 Task: Create new Company, with domain: 'yahoo.co.jp' and type: 'Prospect'. Add new contact for this company, with mail Id: 'Noah_Khanna@yahoo.co.jp', First Name: Noah, Last name:  Khanna, Job Title: 'Sales Manager', Phone Number: '(801) 555-9015'. Change life cycle stage to  Lead and lead status to  Open. Logged in from softage.1@softage.net
Action: Mouse moved to (75, 62)
Screenshot: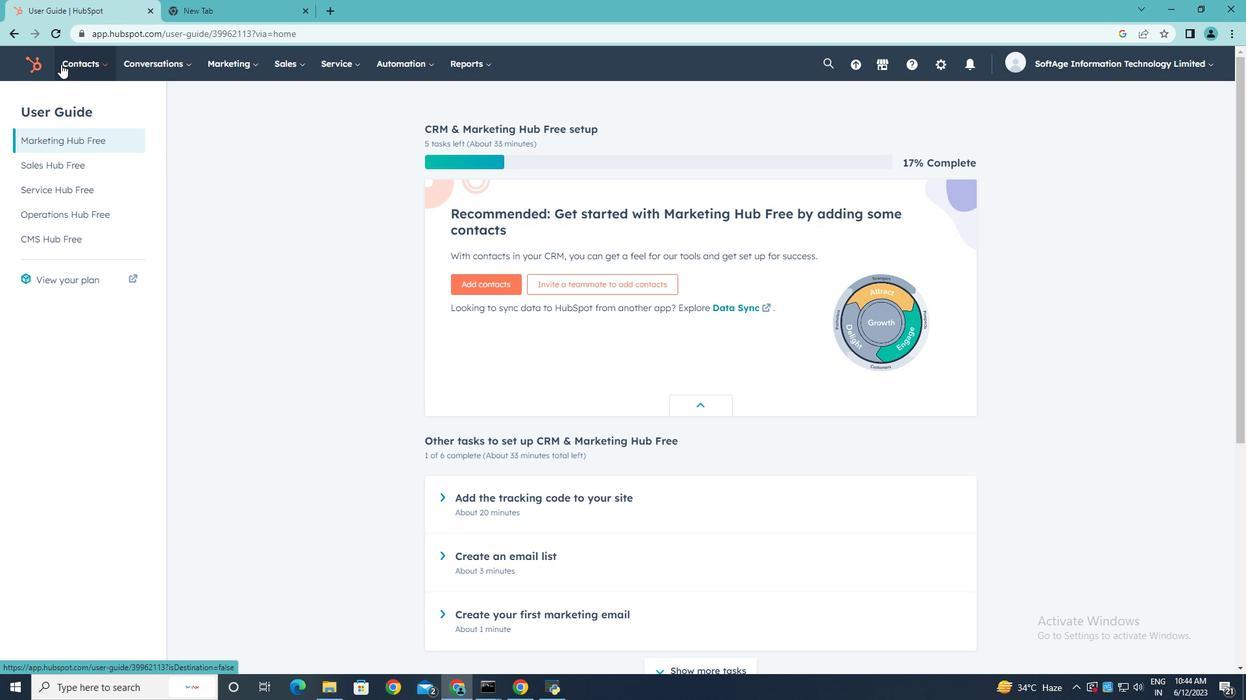 
Action: Mouse pressed left at (75, 62)
Screenshot: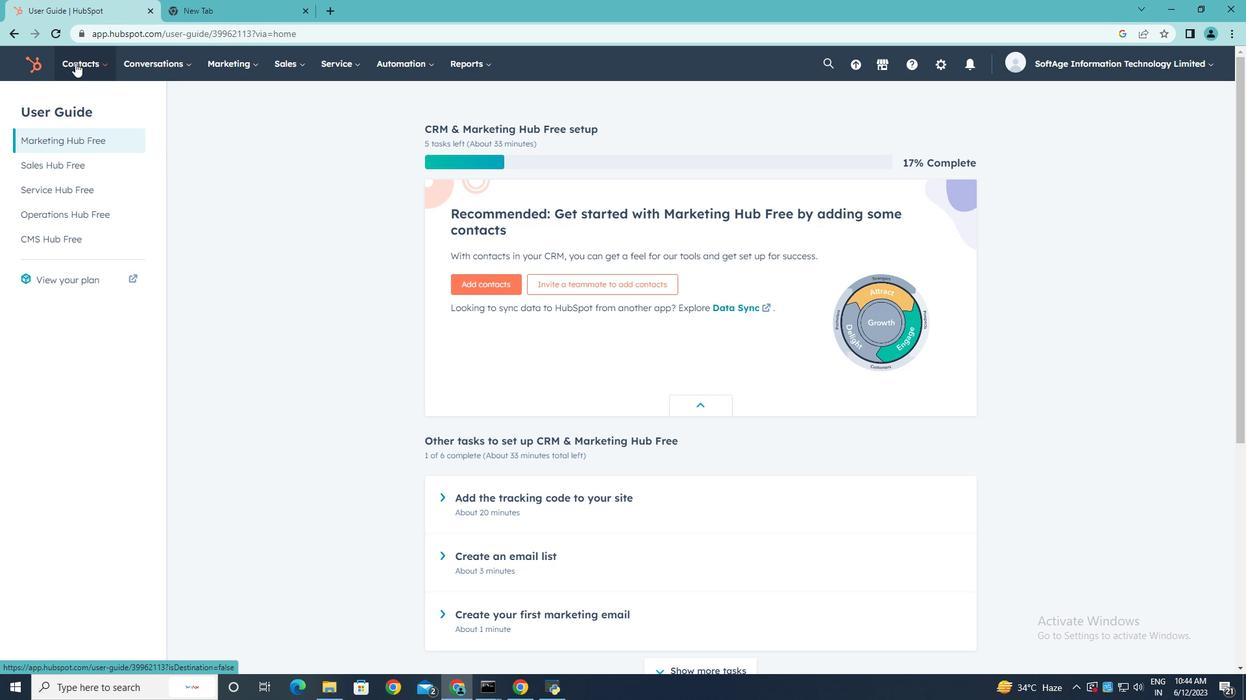 
Action: Mouse moved to (85, 124)
Screenshot: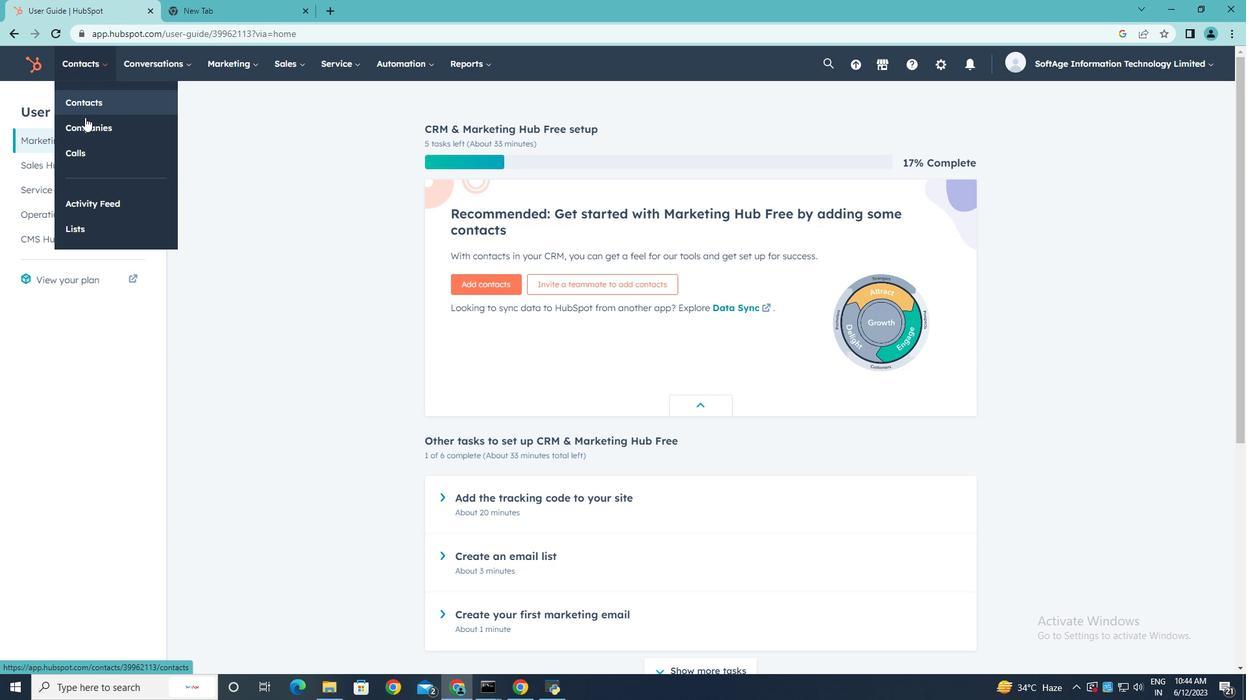 
Action: Mouse pressed left at (85, 124)
Screenshot: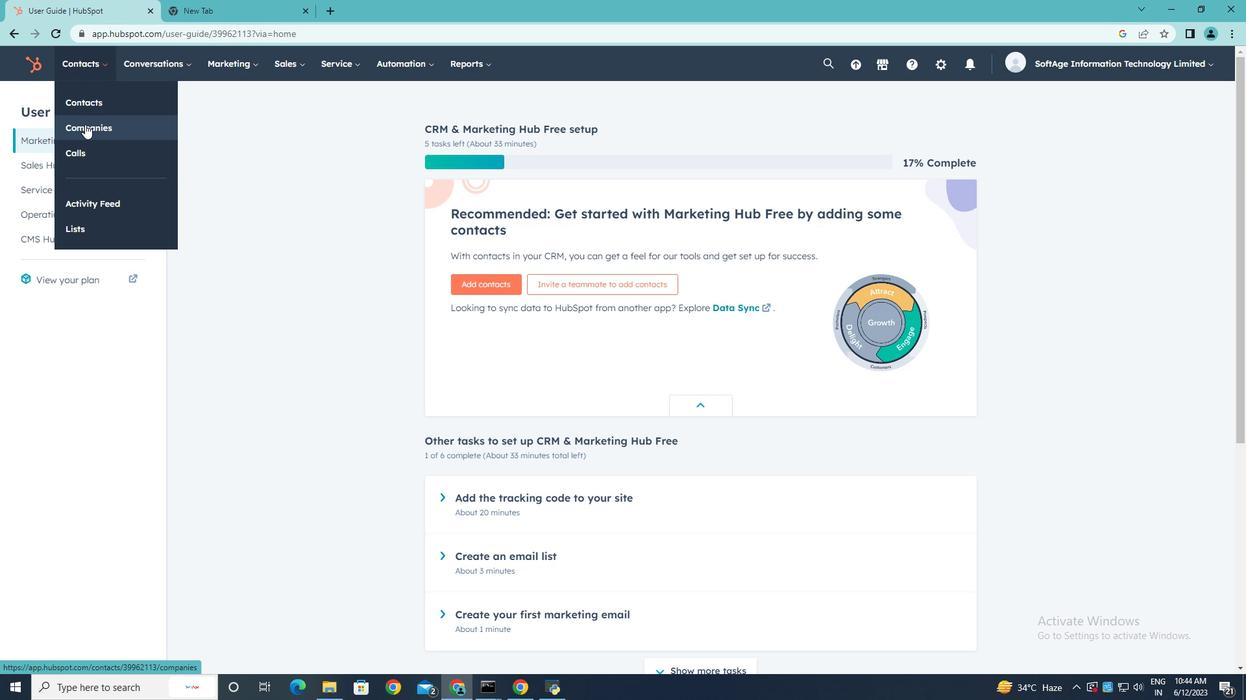 
Action: Mouse moved to (1158, 109)
Screenshot: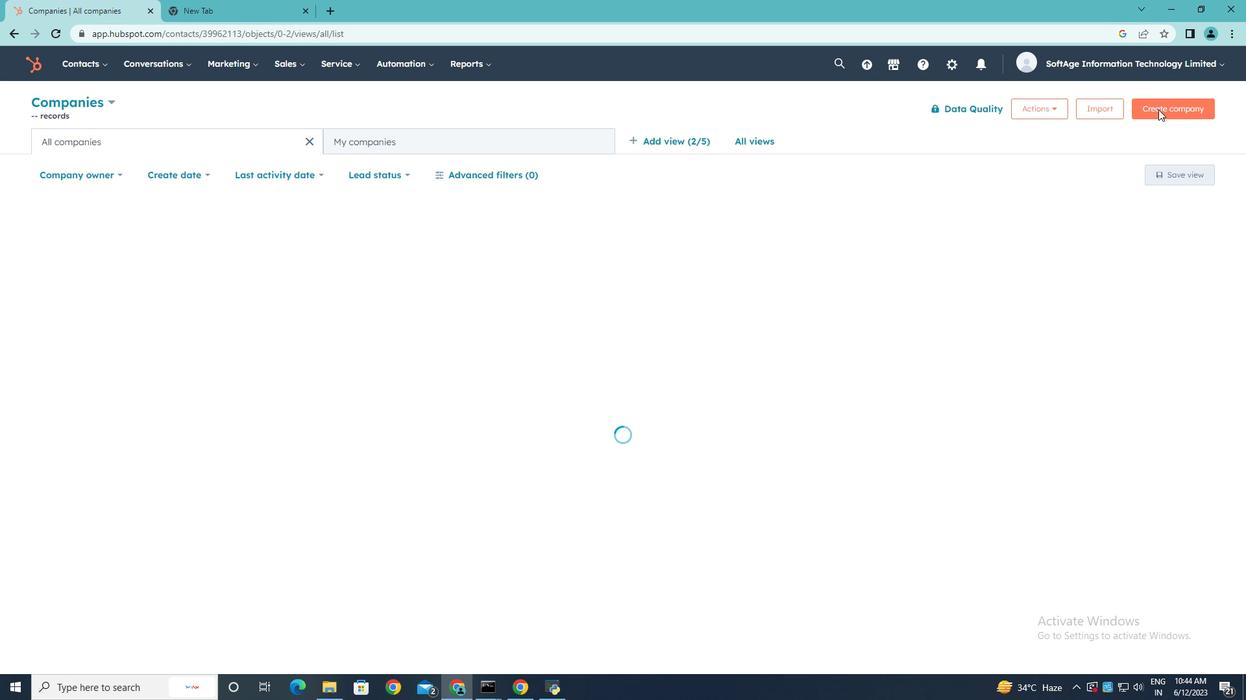 
Action: Mouse pressed left at (1158, 109)
Screenshot: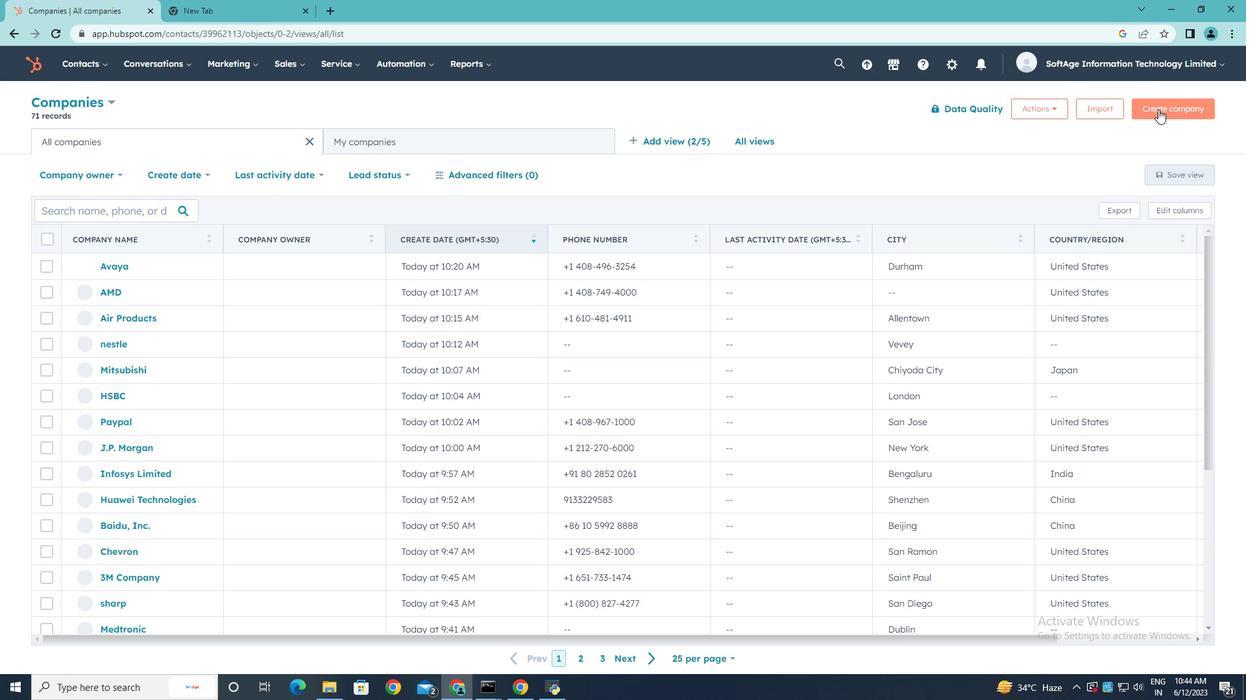 
Action: Mouse moved to (932, 166)
Screenshot: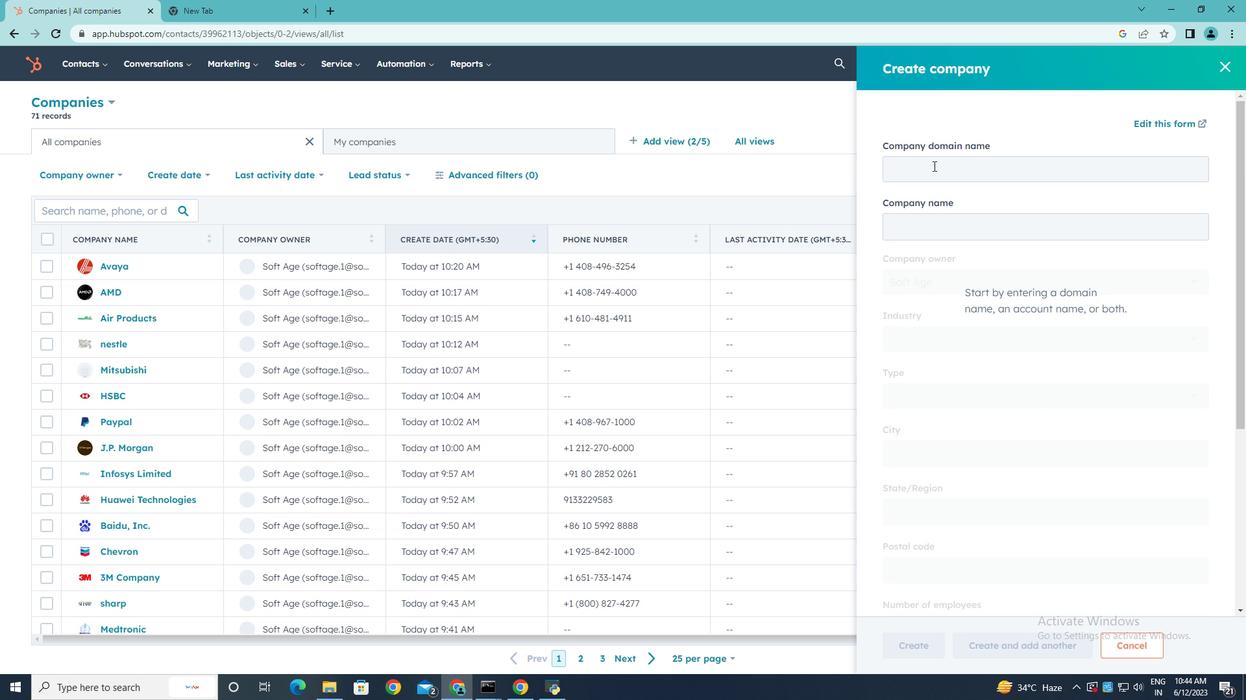 
Action: Mouse pressed left at (932, 166)
Screenshot: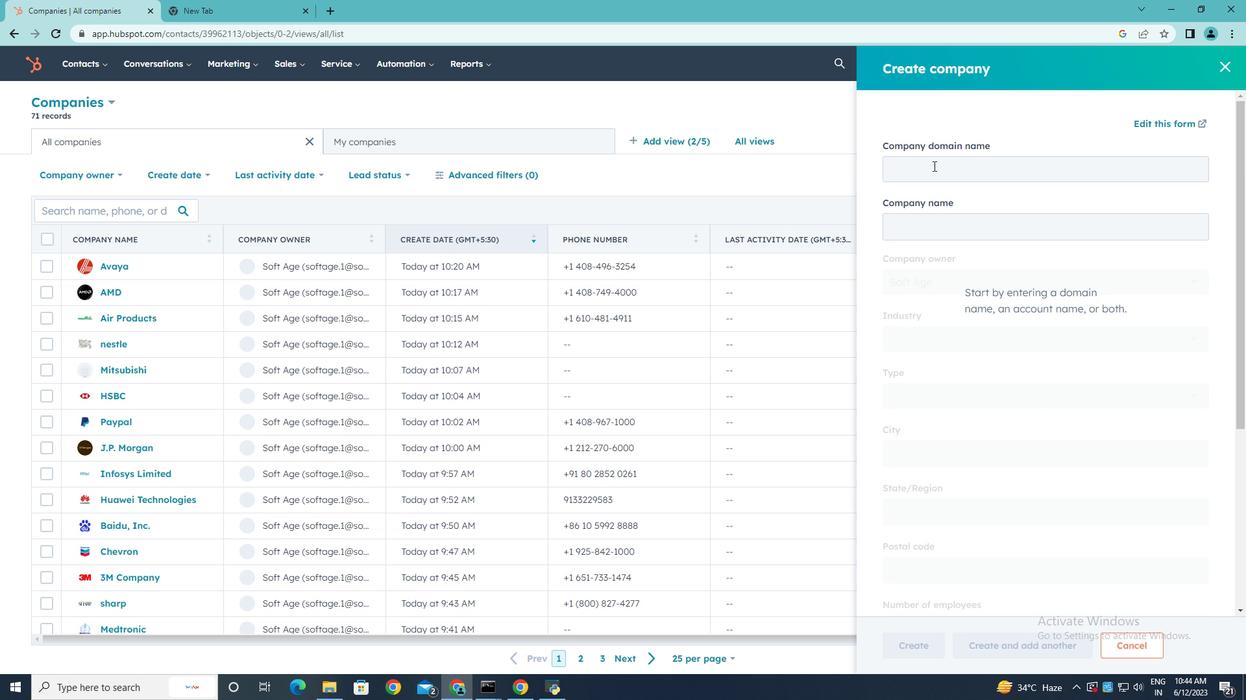 
Action: Key pressed yahoo.co.jp
Screenshot: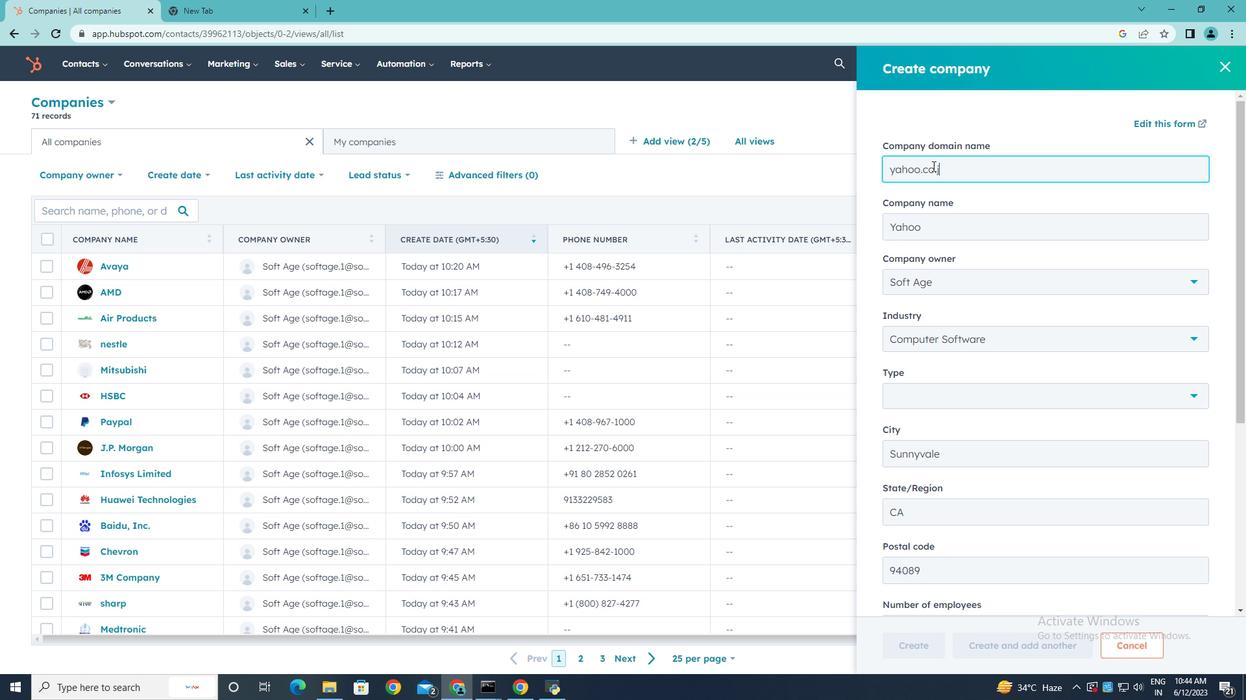
Action: Mouse moved to (995, 330)
Screenshot: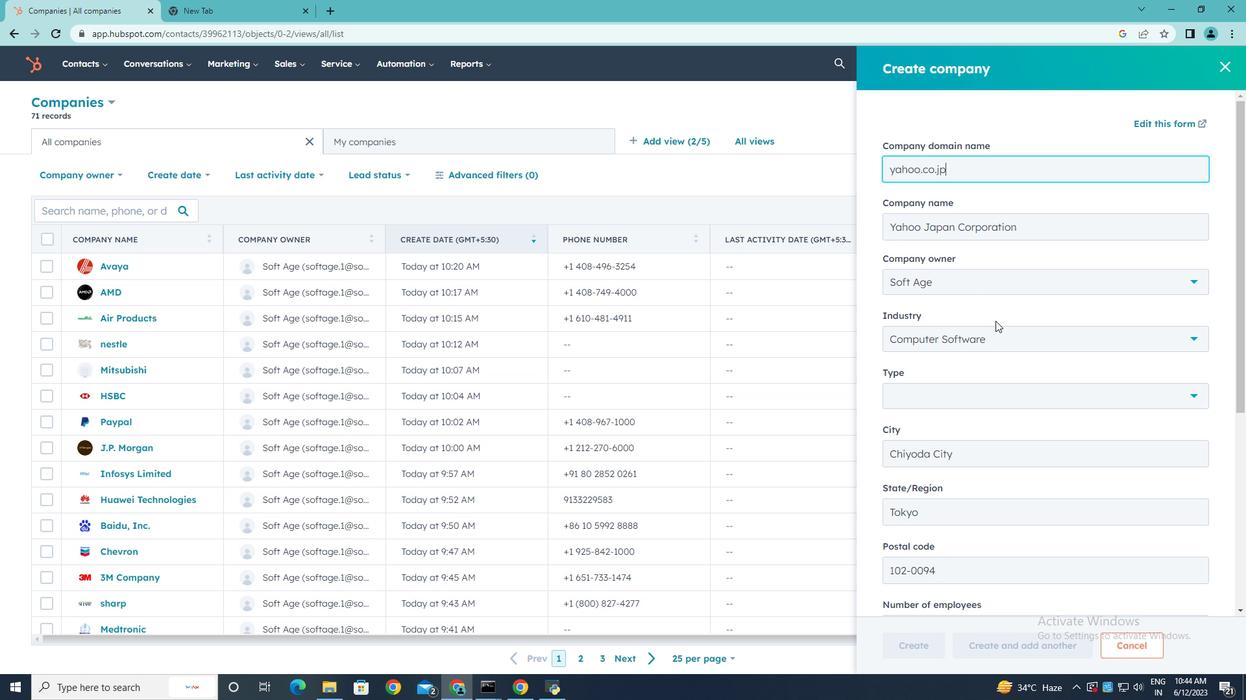 
Action: Mouse scrolled (995, 330) with delta (0, 0)
Screenshot: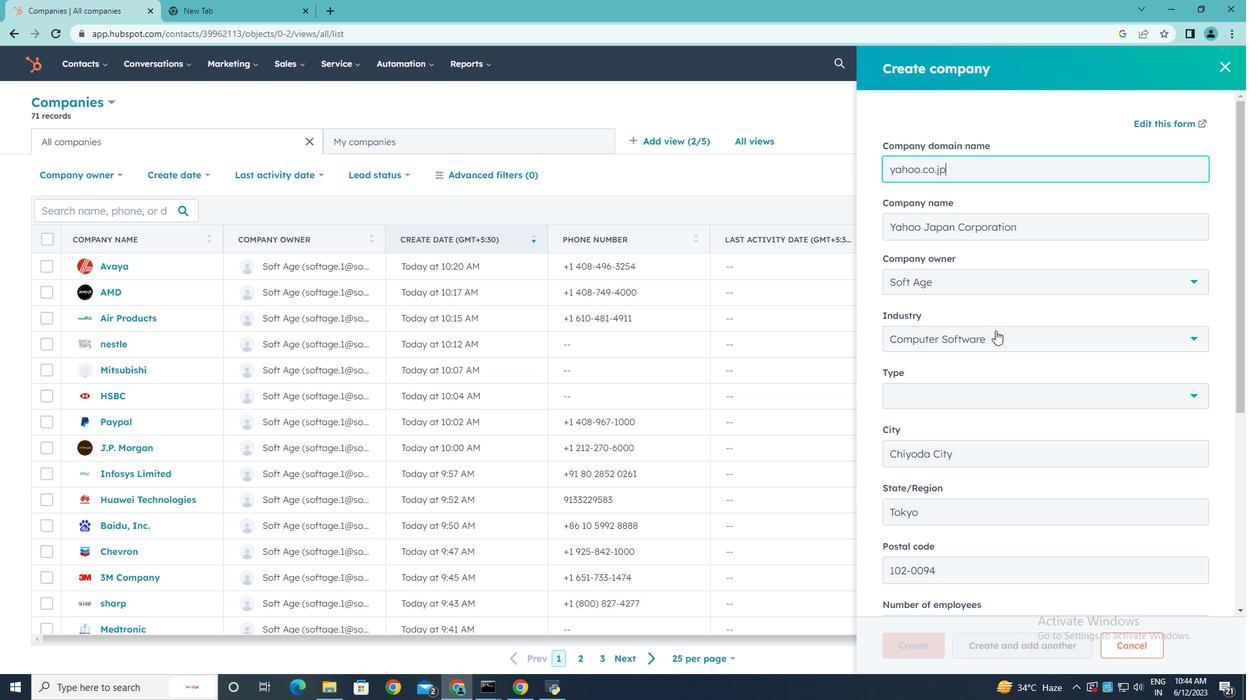 
Action: Mouse scrolled (995, 330) with delta (0, 0)
Screenshot: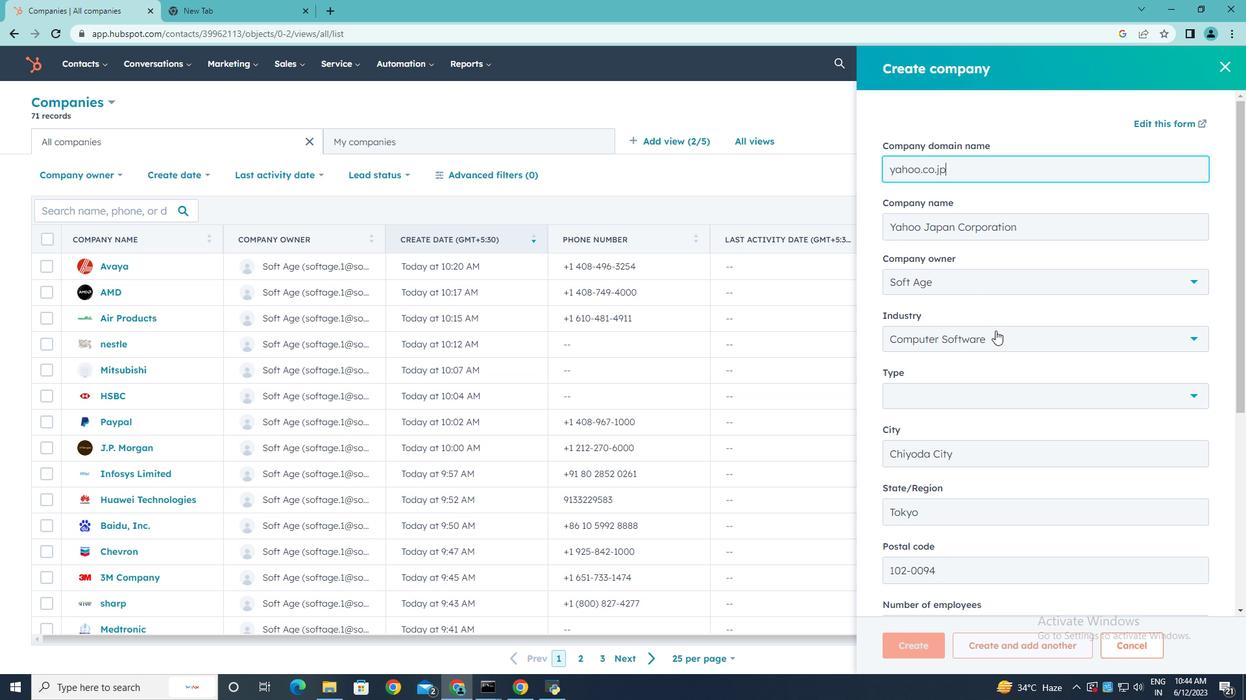 
Action: Mouse moved to (1196, 268)
Screenshot: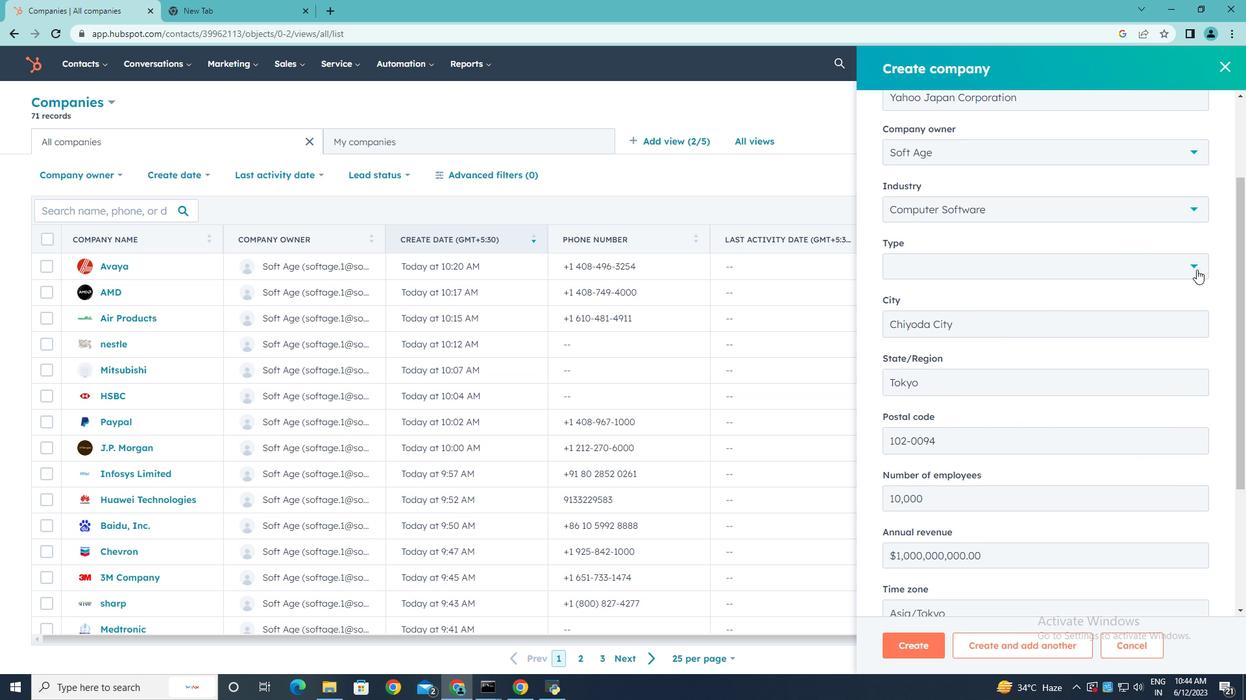 
Action: Mouse pressed left at (1196, 268)
Screenshot: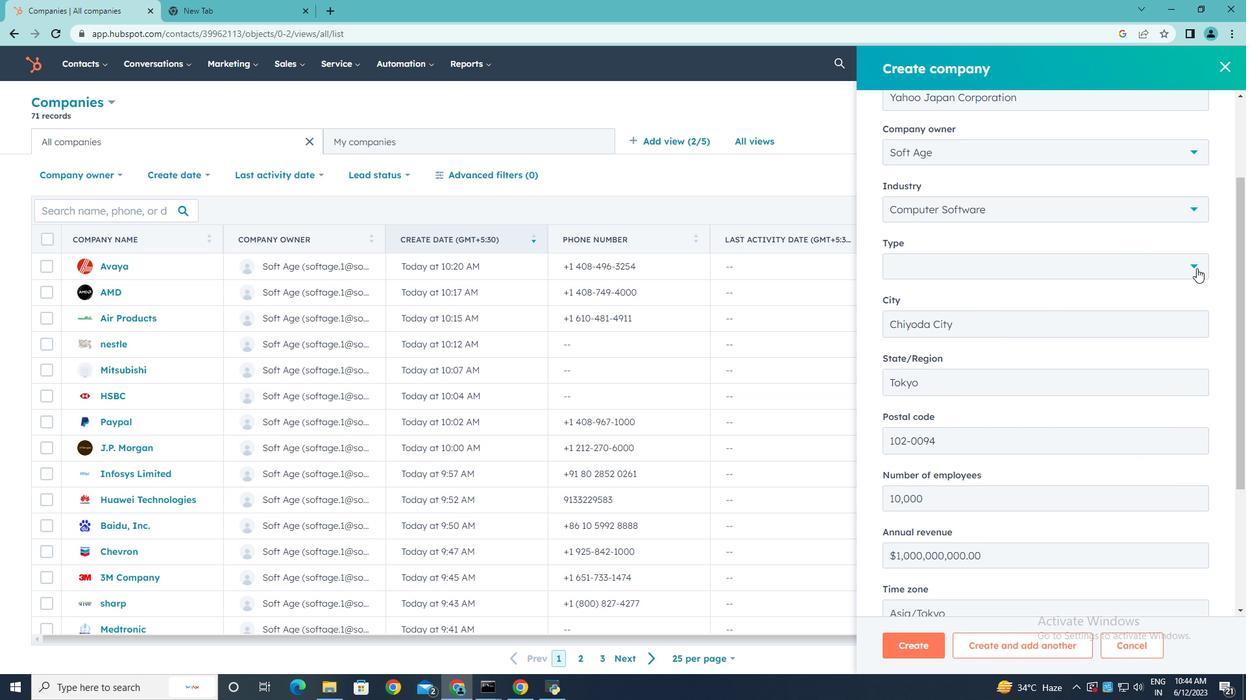 
Action: Mouse moved to (1064, 329)
Screenshot: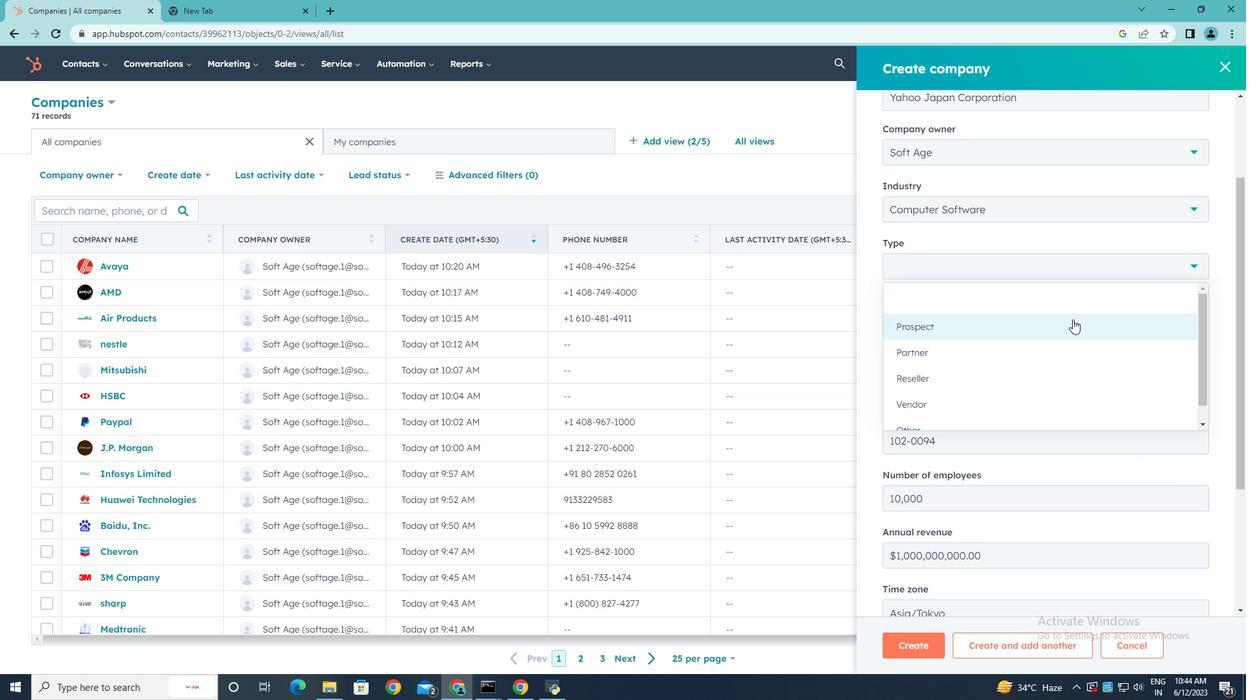 
Action: Mouse pressed left at (1064, 329)
Screenshot: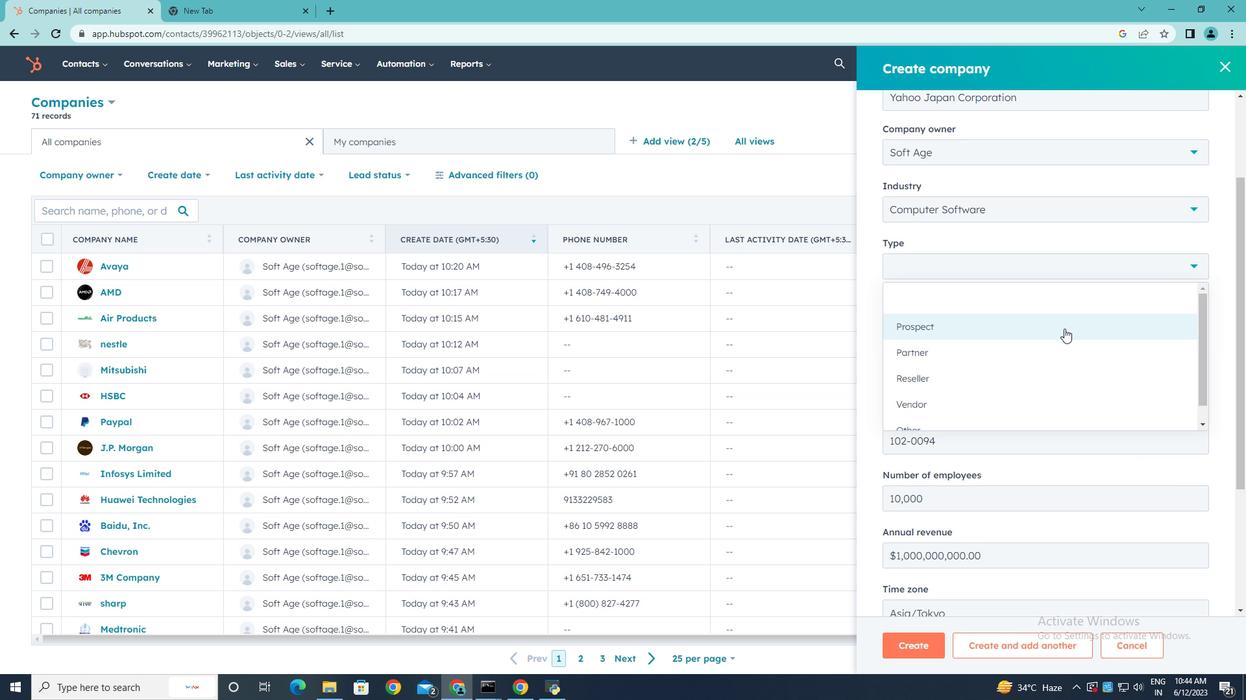 
Action: Mouse moved to (1064, 329)
Screenshot: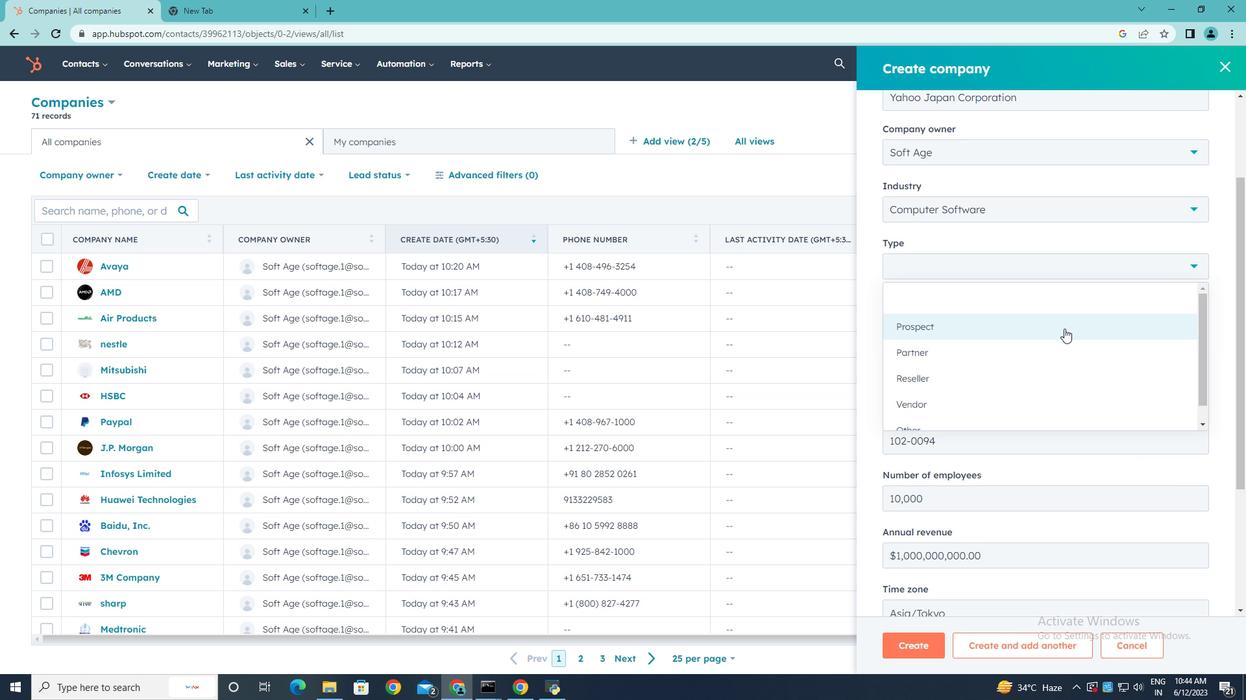 
Action: Mouse scrolled (1064, 328) with delta (0, 0)
Screenshot: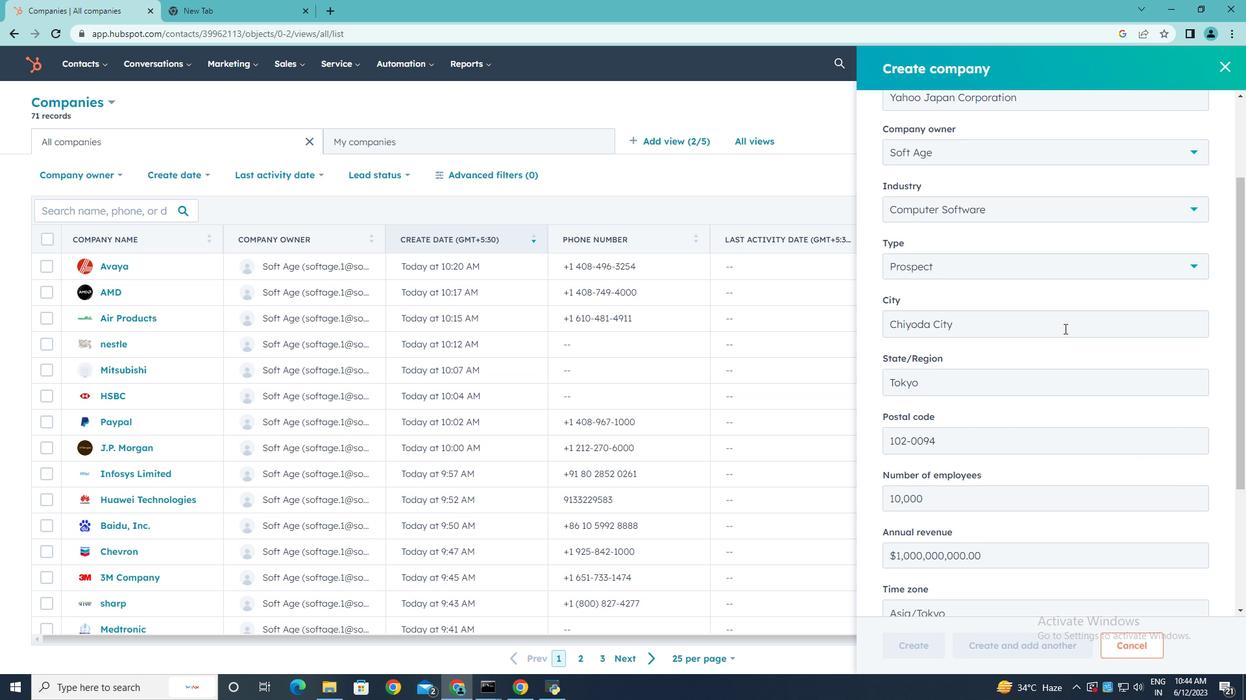 
Action: Mouse scrolled (1064, 328) with delta (0, 0)
Screenshot: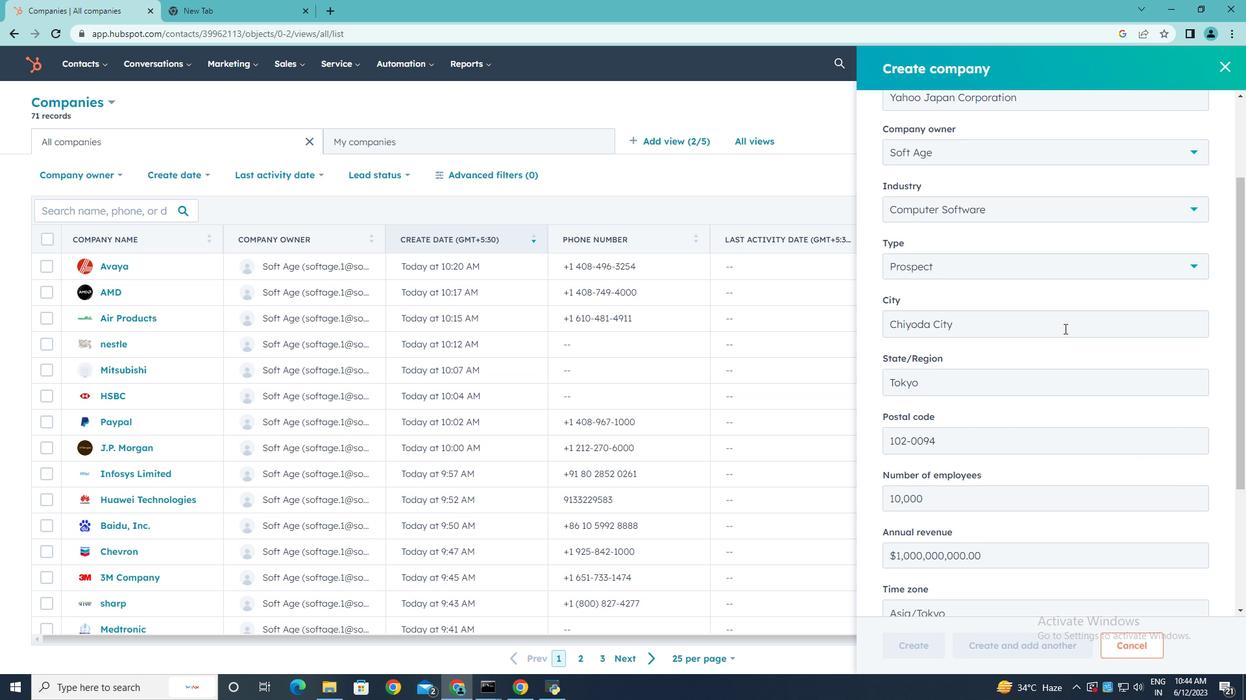 
Action: Mouse scrolled (1064, 328) with delta (0, 0)
Screenshot: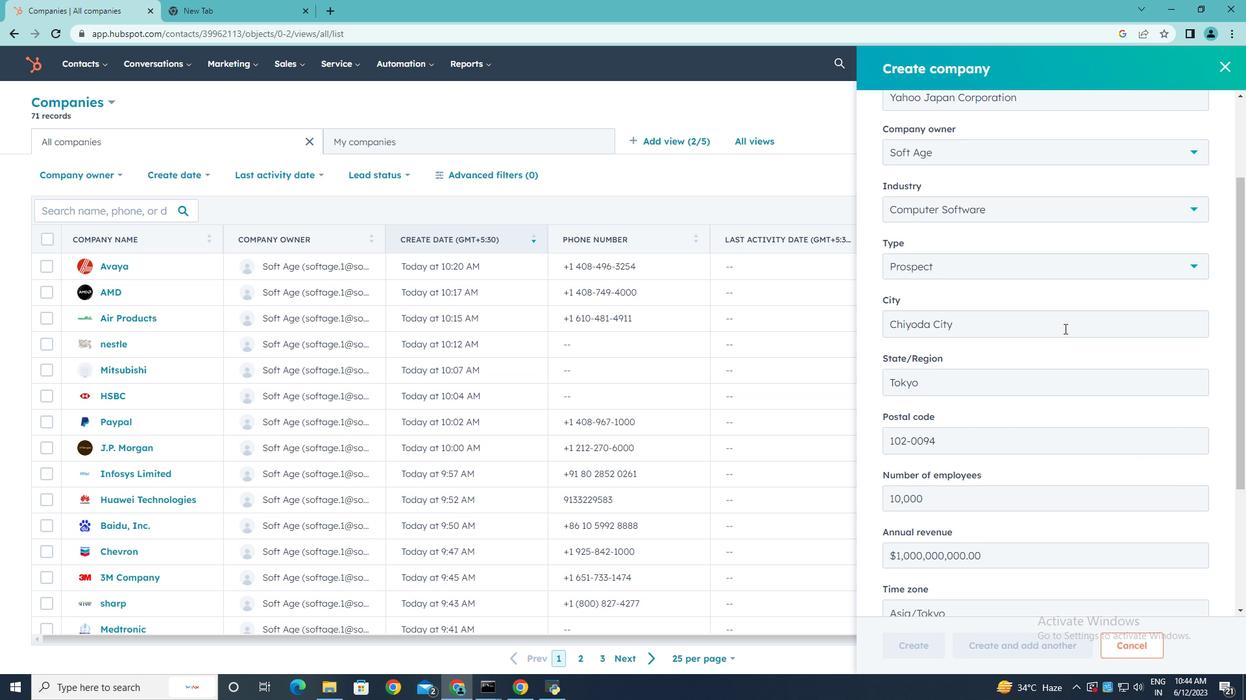 
Action: Mouse scrolled (1064, 328) with delta (0, 0)
Screenshot: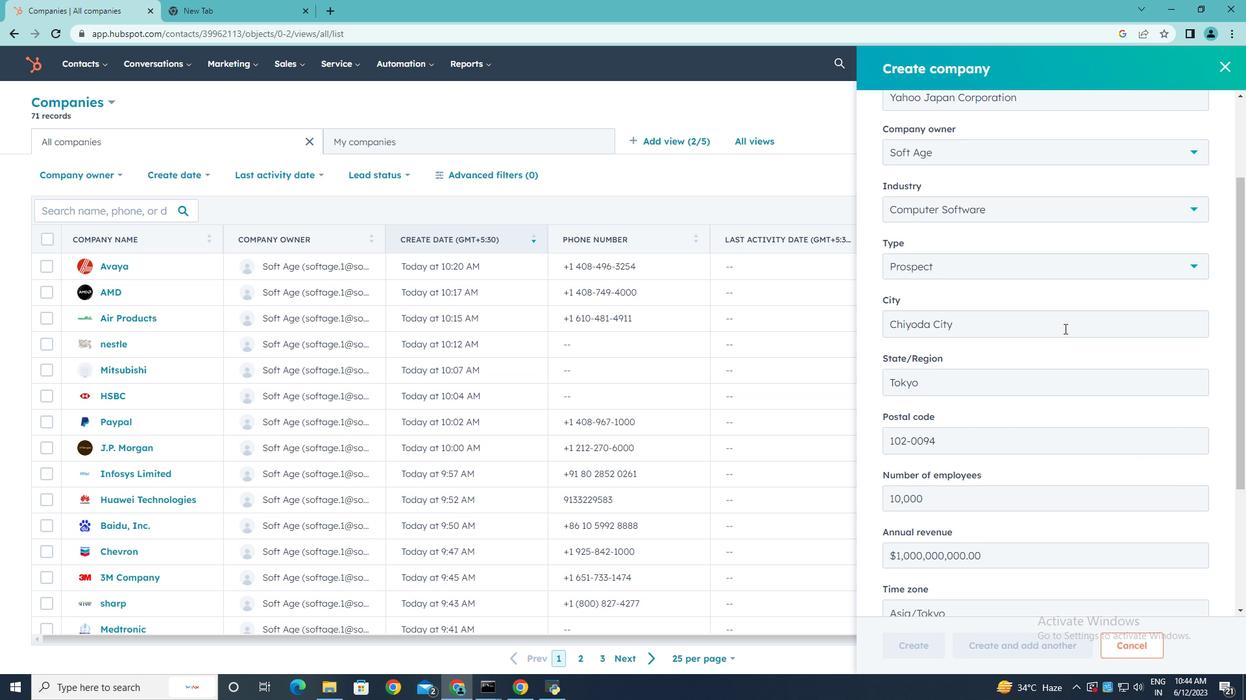 
Action: Mouse scrolled (1064, 328) with delta (0, 0)
Screenshot: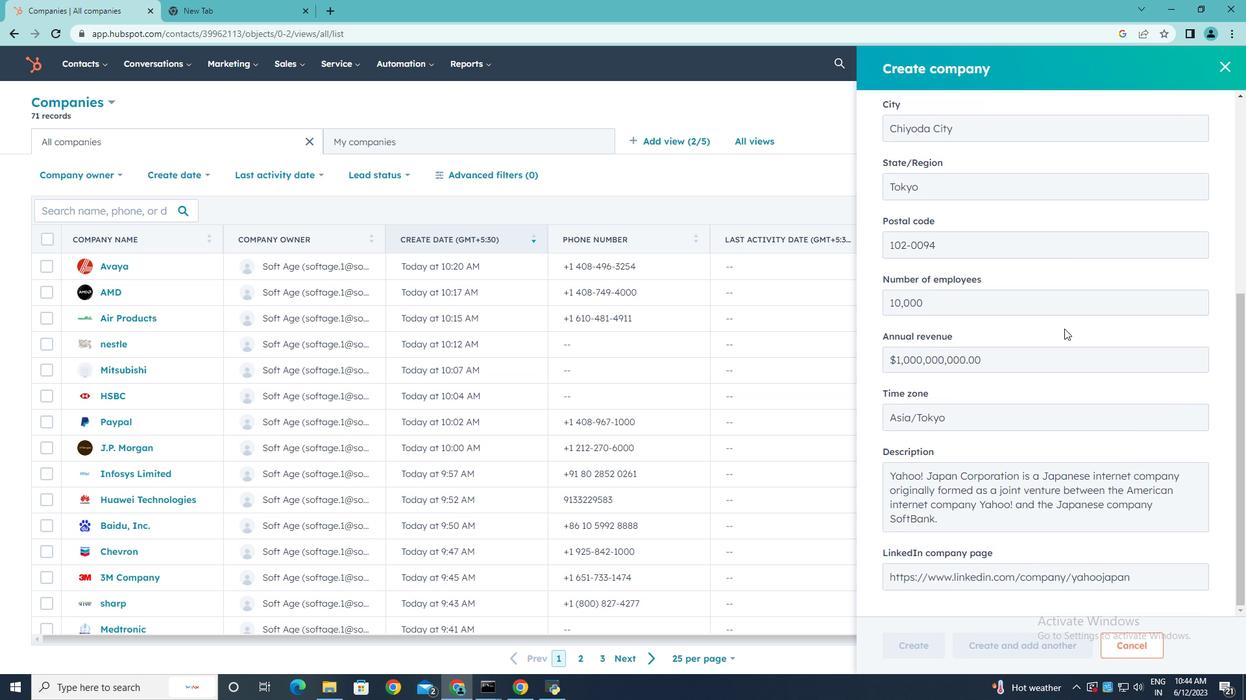 
Action: Mouse scrolled (1064, 328) with delta (0, 0)
Screenshot: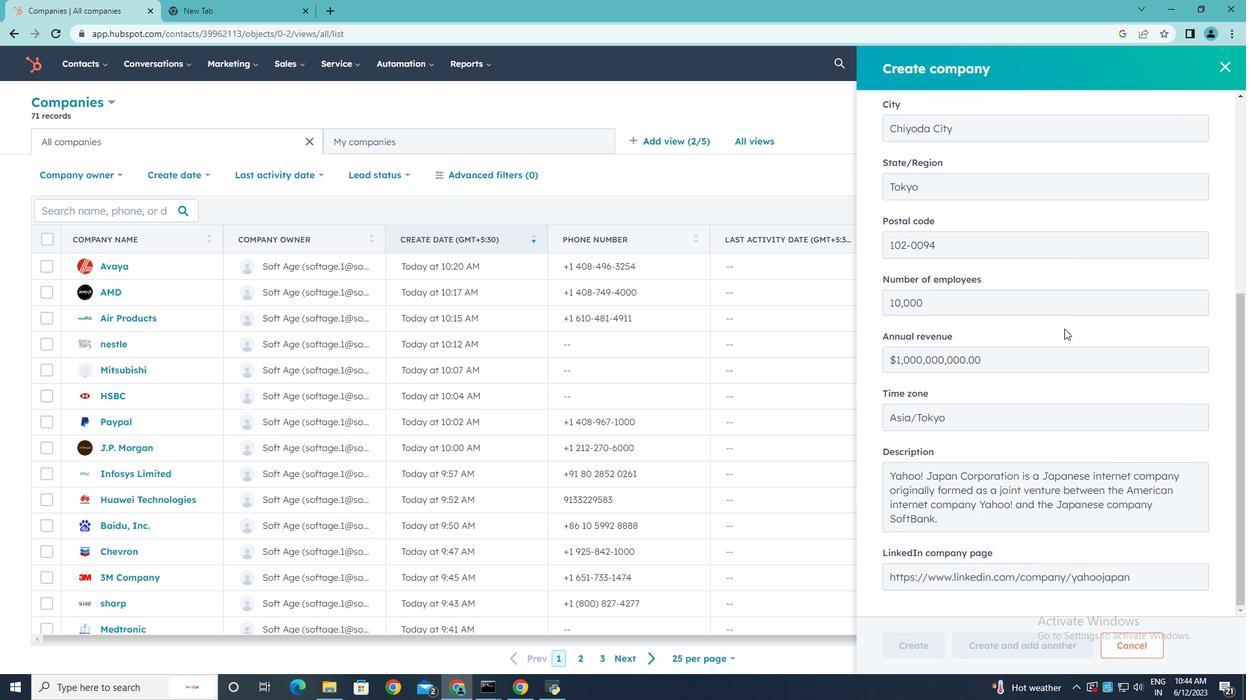 
Action: Mouse scrolled (1064, 328) with delta (0, 0)
Screenshot: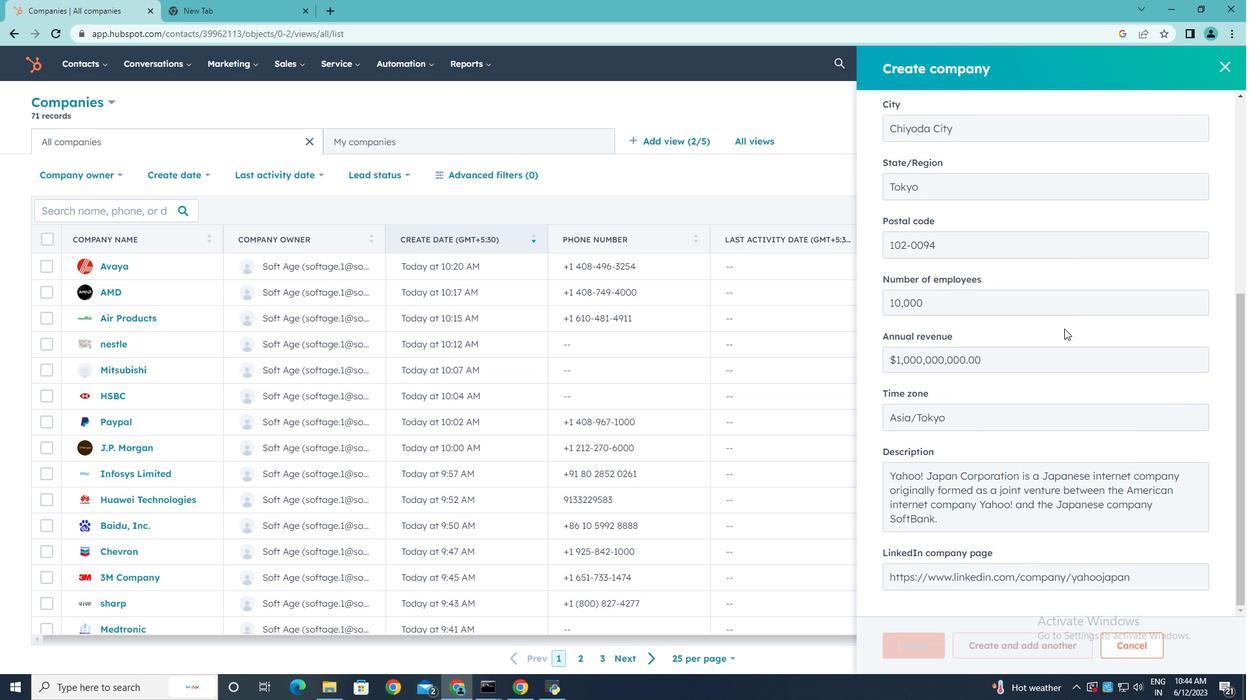 
Action: Mouse scrolled (1064, 328) with delta (0, 0)
Screenshot: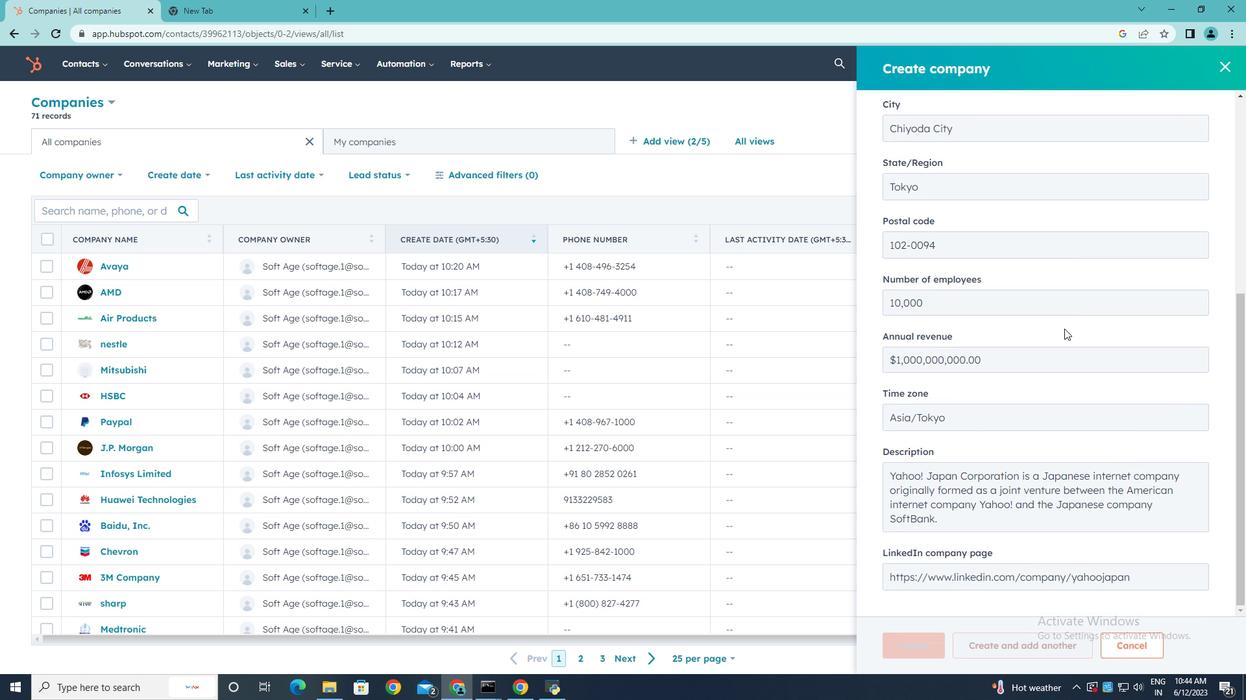 
Action: Mouse moved to (907, 639)
Screenshot: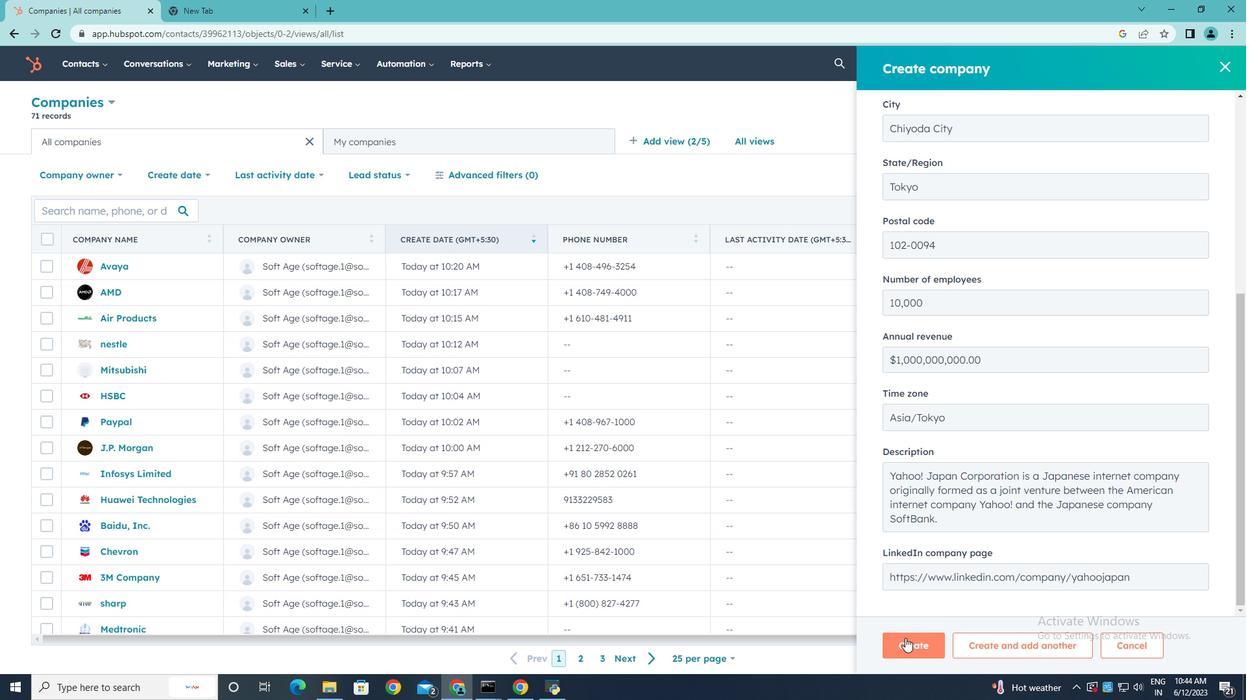 
Action: Mouse pressed left at (907, 639)
Screenshot: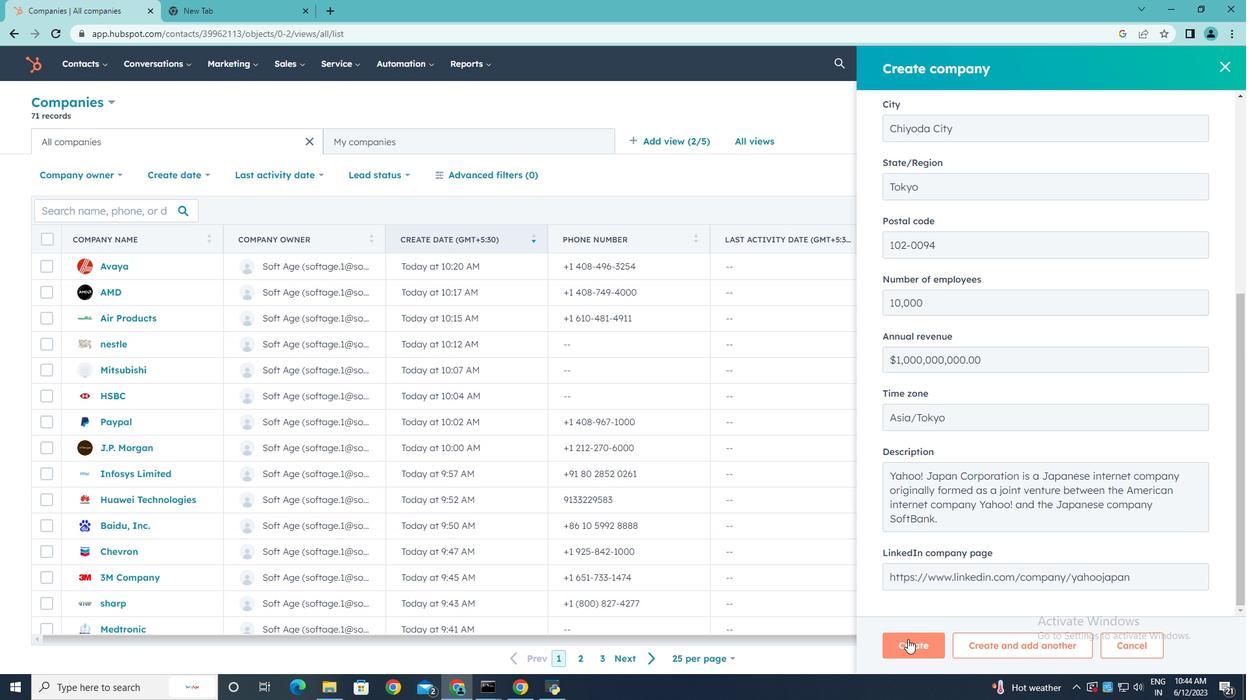 
Action: Mouse moved to (872, 418)
Screenshot: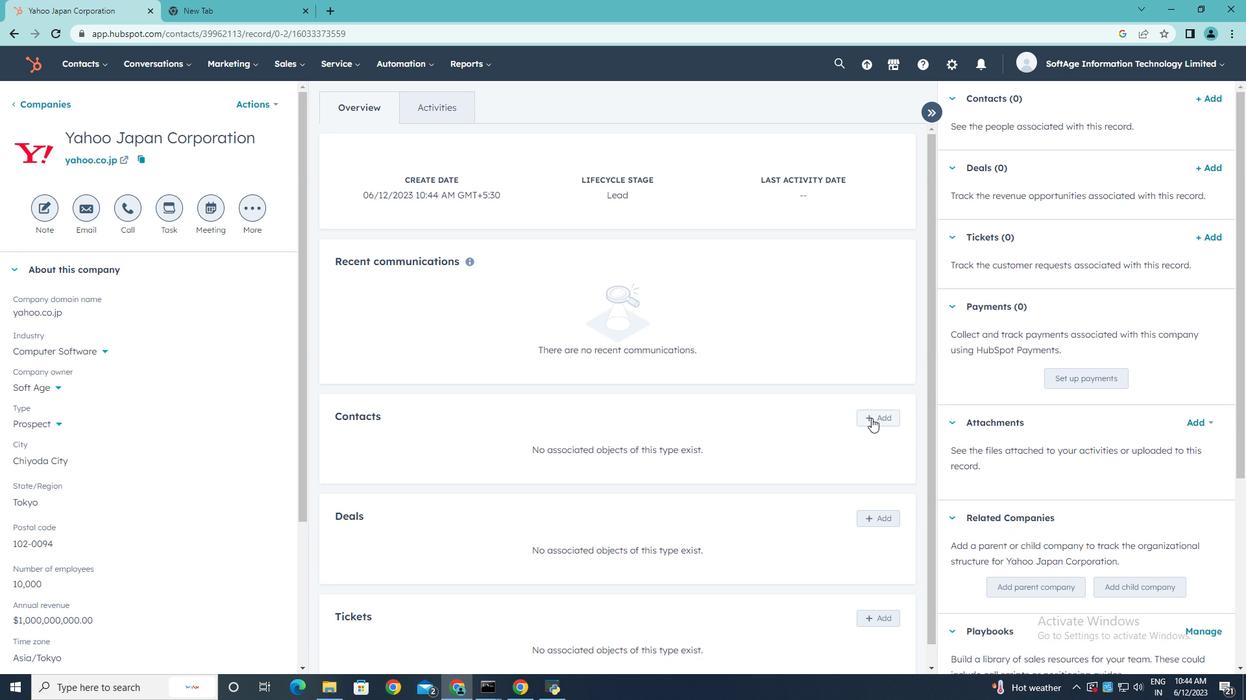 
Action: Mouse pressed left at (872, 418)
Screenshot: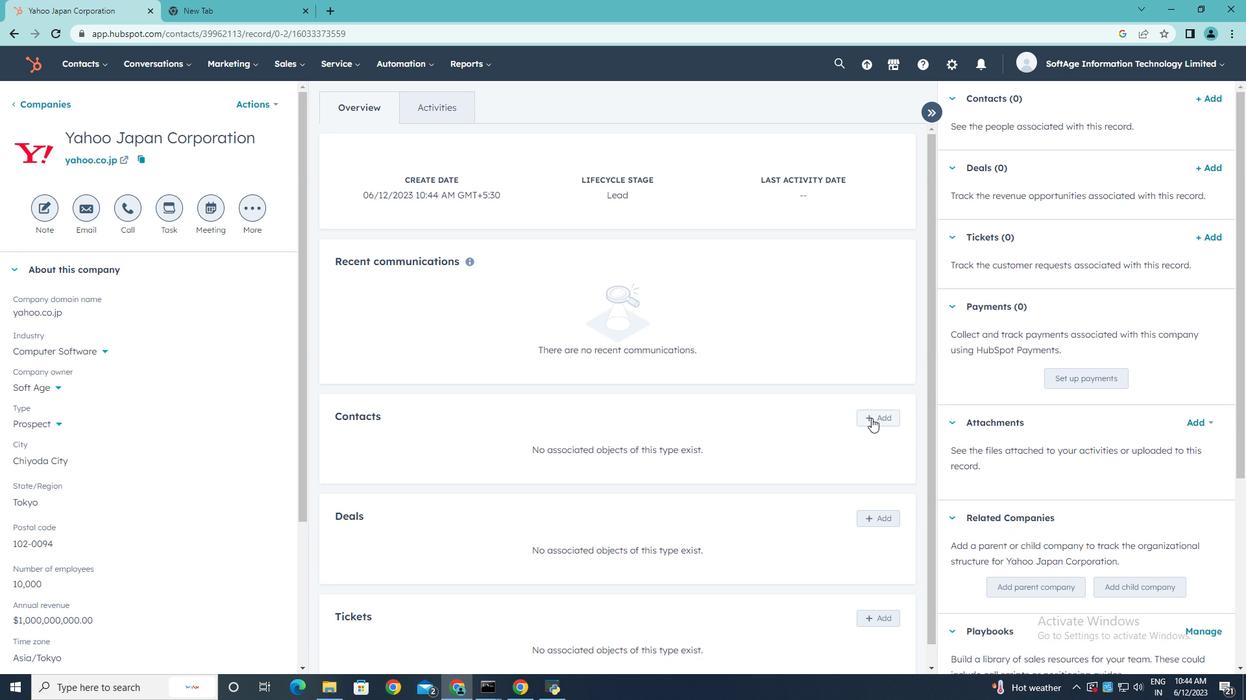 
Action: Mouse moved to (971, 134)
Screenshot: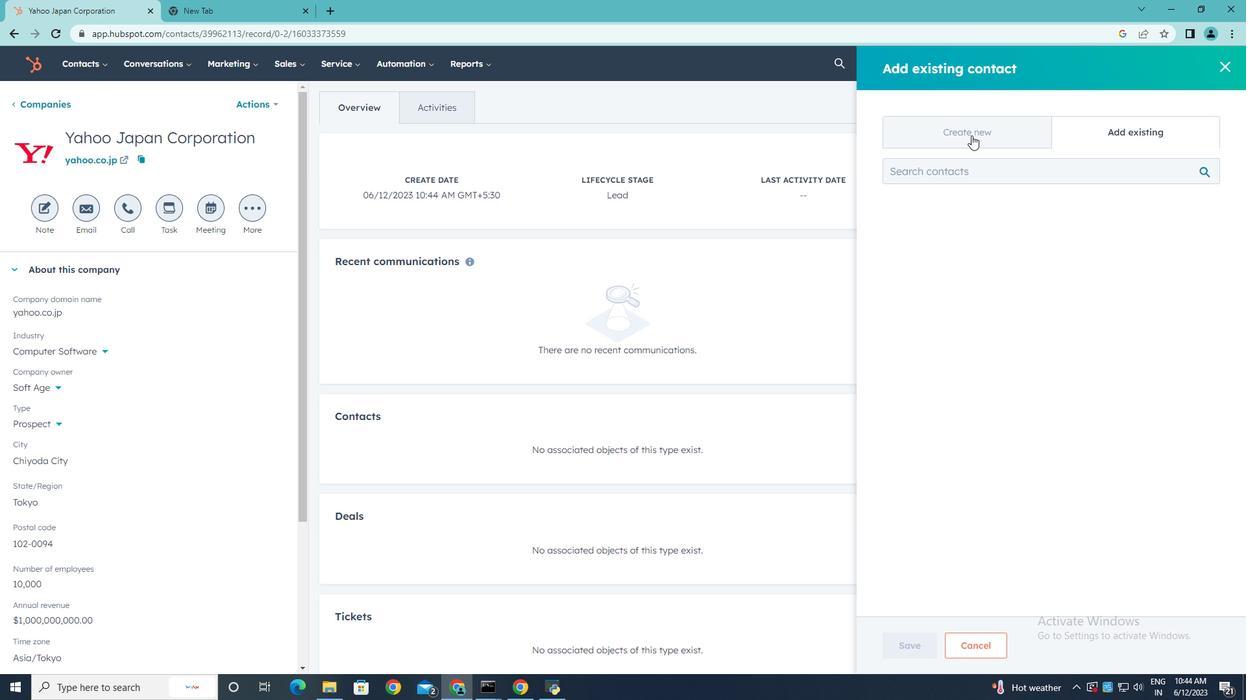 
Action: Mouse pressed left at (971, 134)
Screenshot: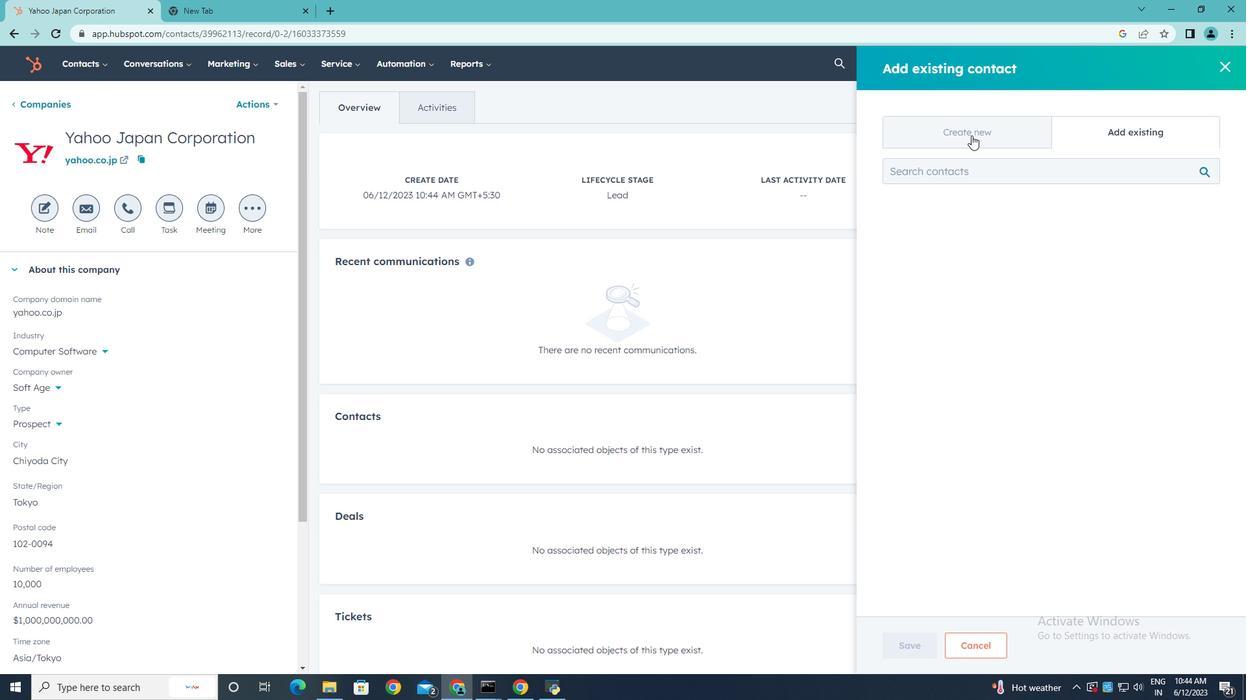 
Action: Mouse moved to (939, 217)
Screenshot: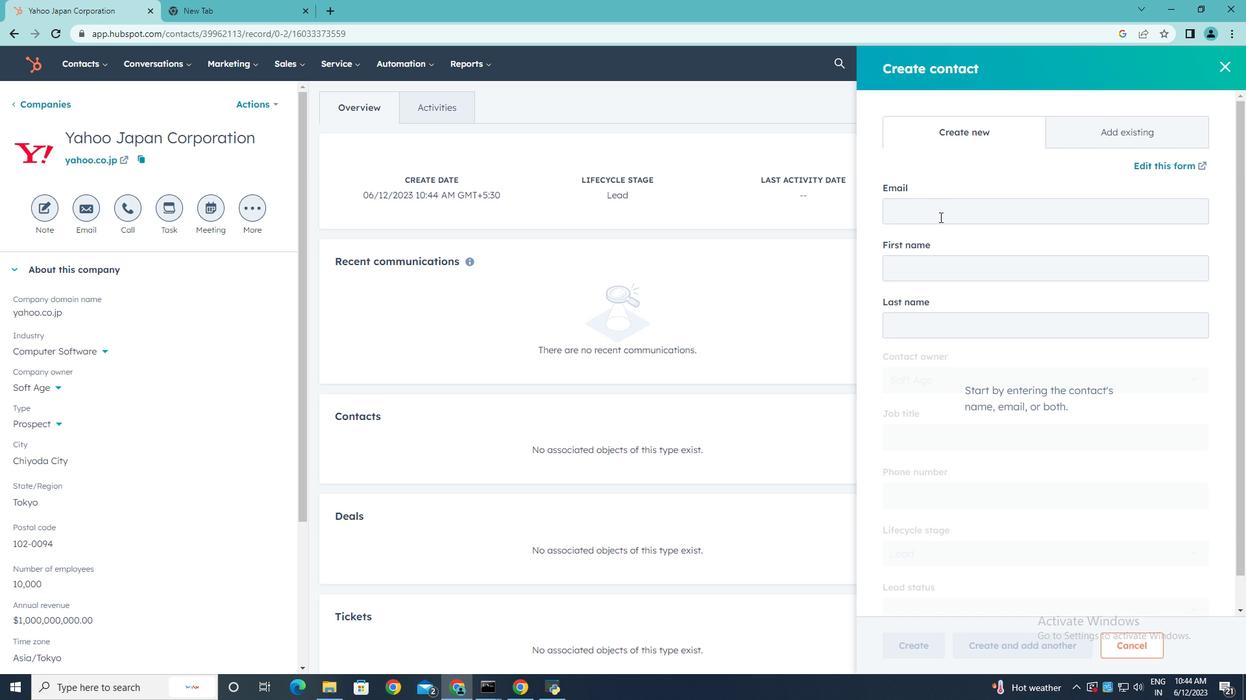 
Action: Mouse pressed left at (939, 217)
Screenshot: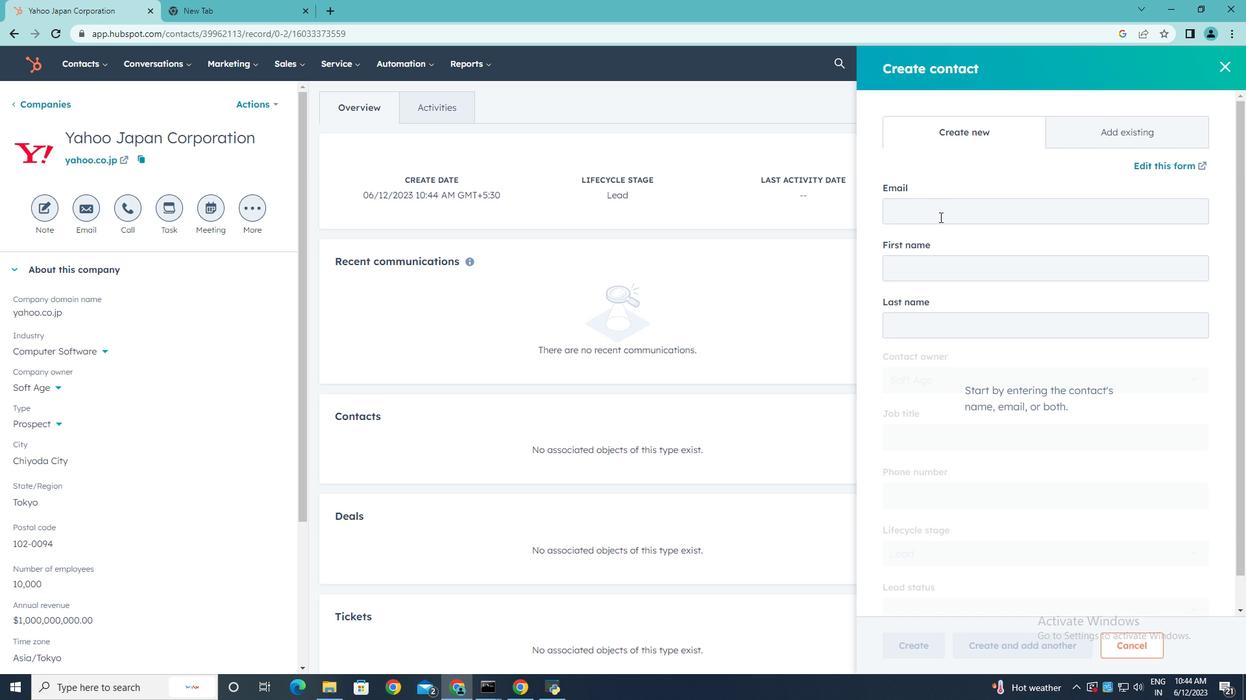 
Action: Key pressed <Key.shift>Noah<Key.shift_r>_<Key.shift>Khab<Key.backspace>nna<Key.shift>@yahoo.co.jp
Screenshot: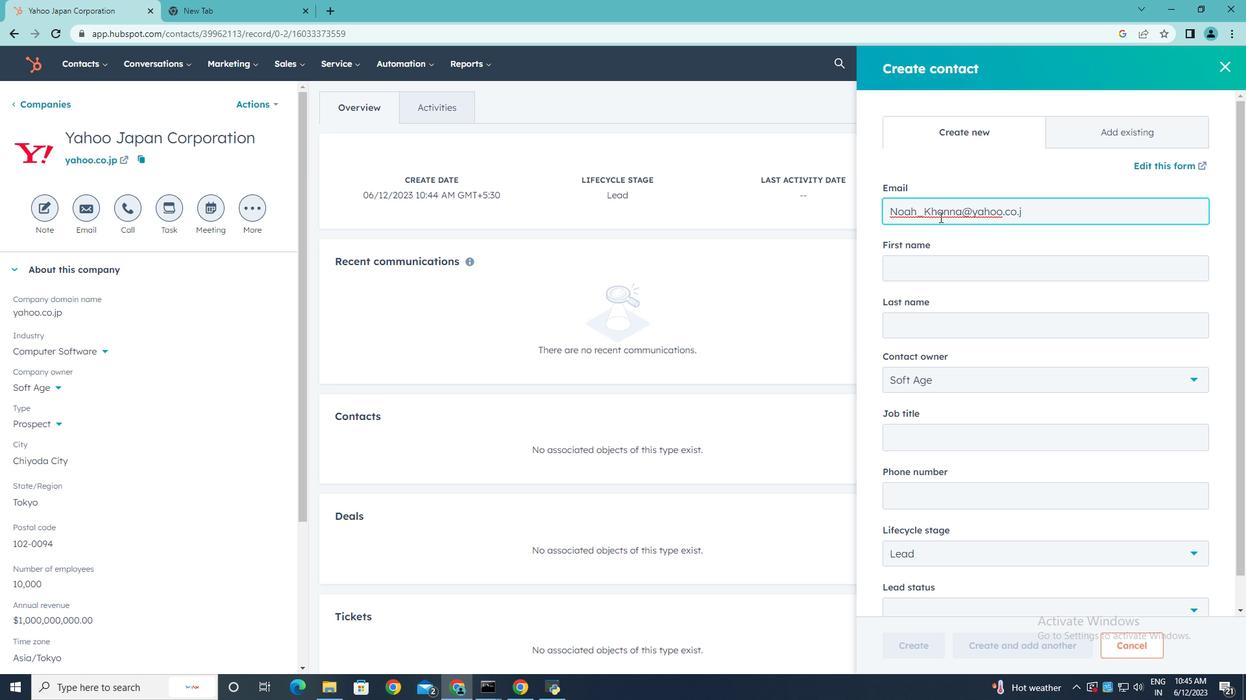 
Action: Mouse moved to (947, 263)
Screenshot: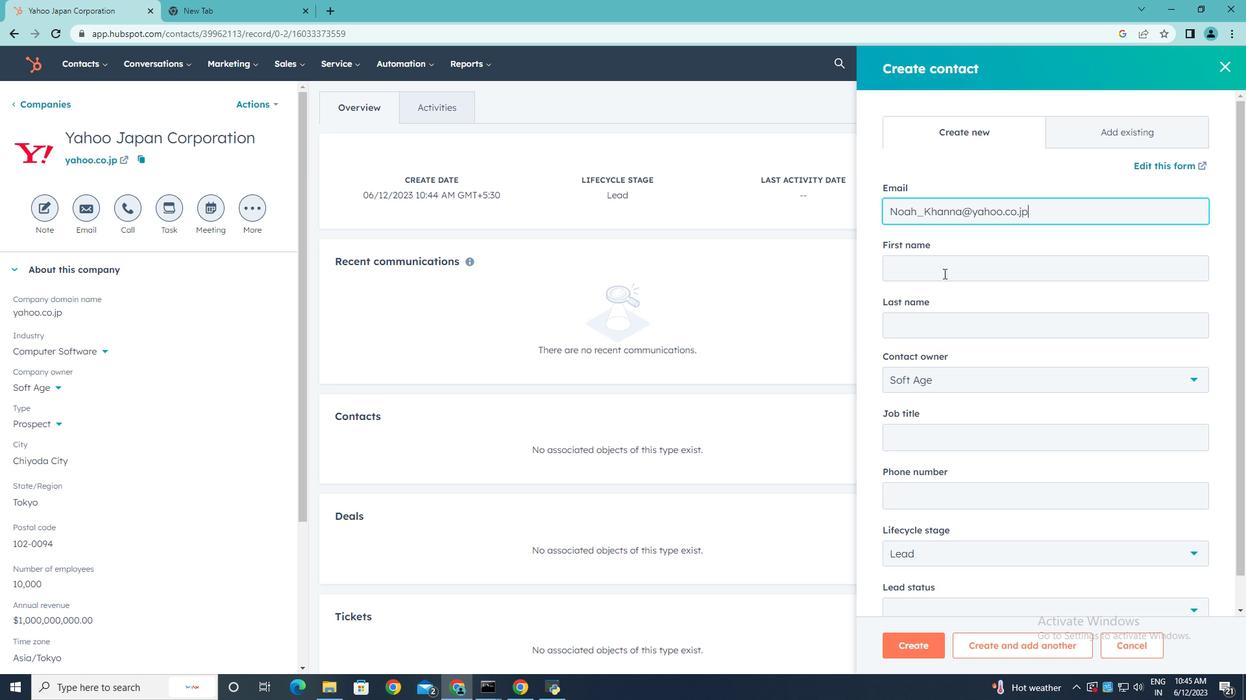 
Action: Mouse pressed left at (947, 263)
Screenshot: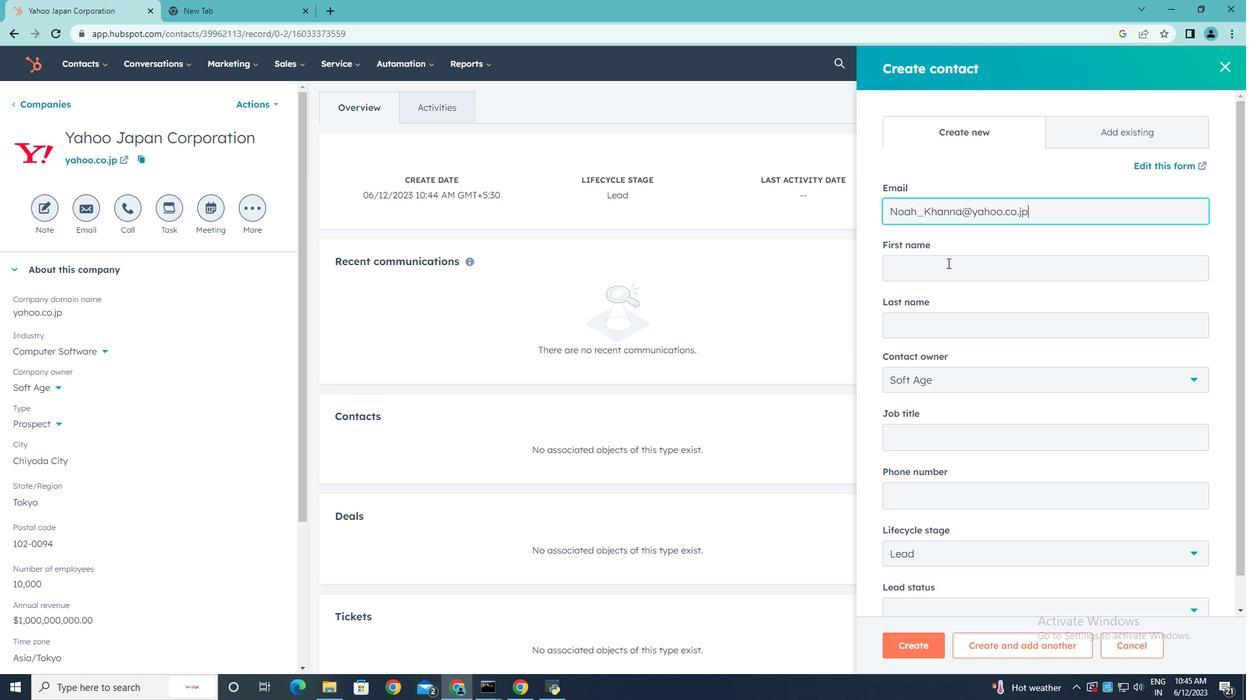 
Action: Key pressed <Key.shift><Key.shift><Key.shift><Key.shift><Key.shift><Key.shift><Key.shift><Key.shift><Key.shift>Noah
Screenshot: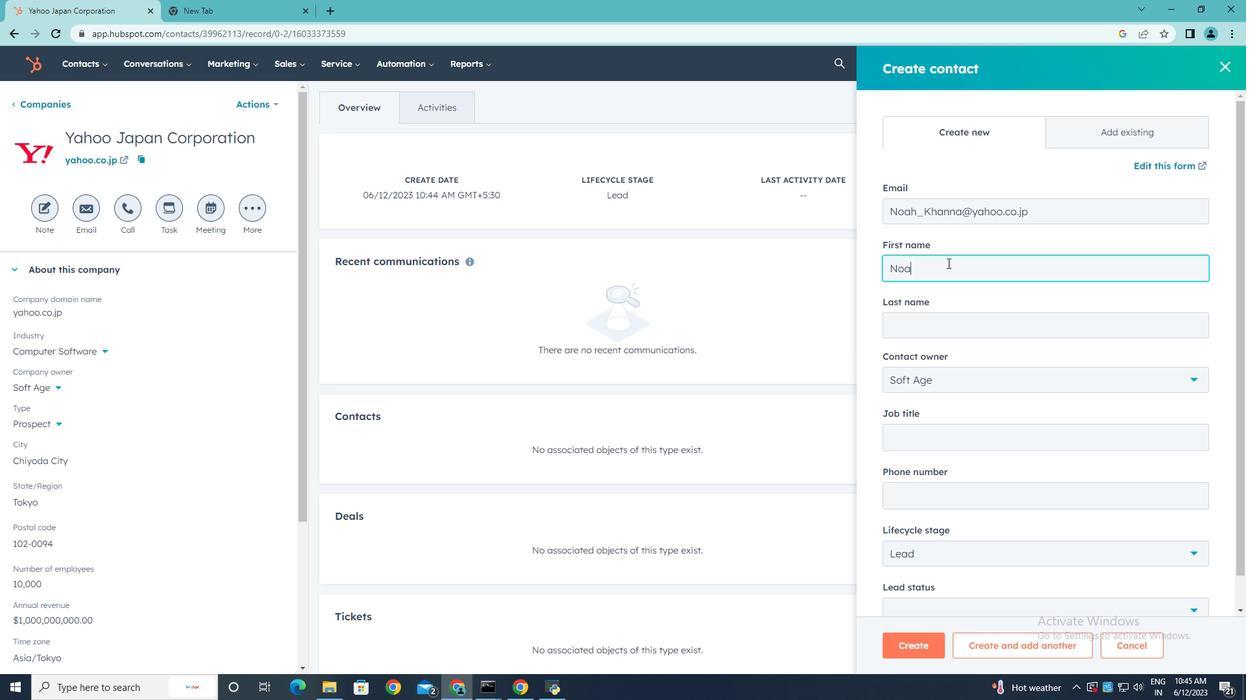 
Action: Mouse moved to (924, 329)
Screenshot: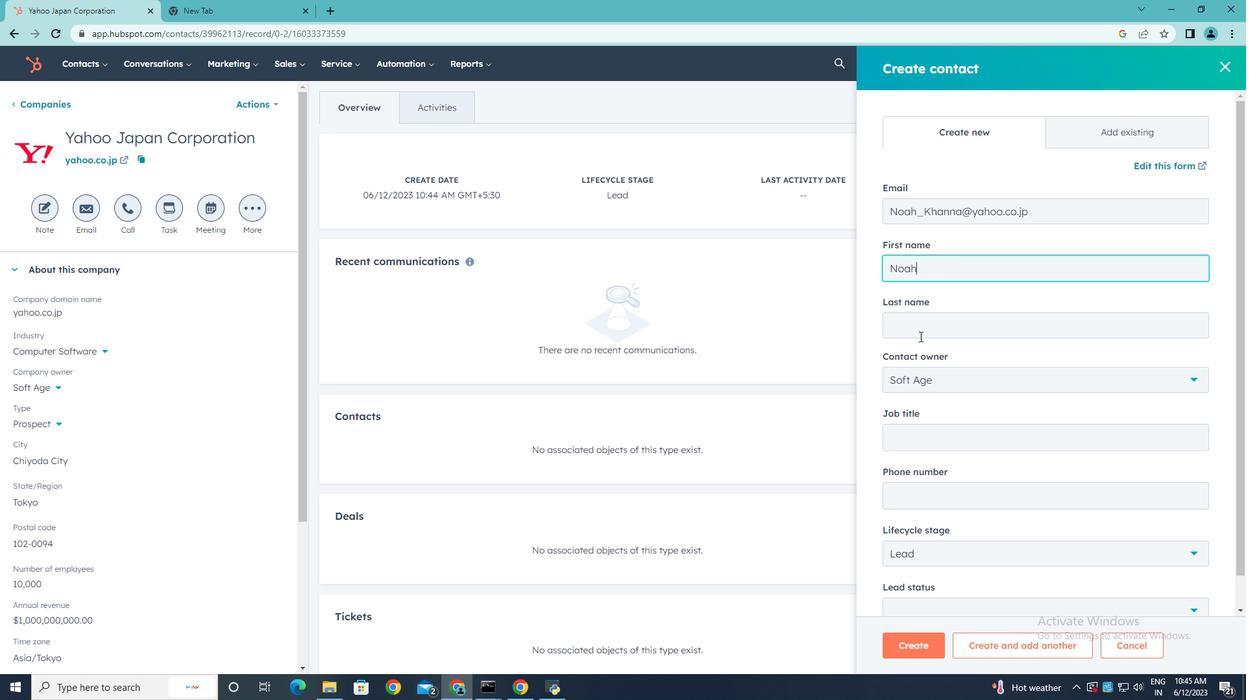 
Action: Mouse pressed left at (924, 329)
Screenshot: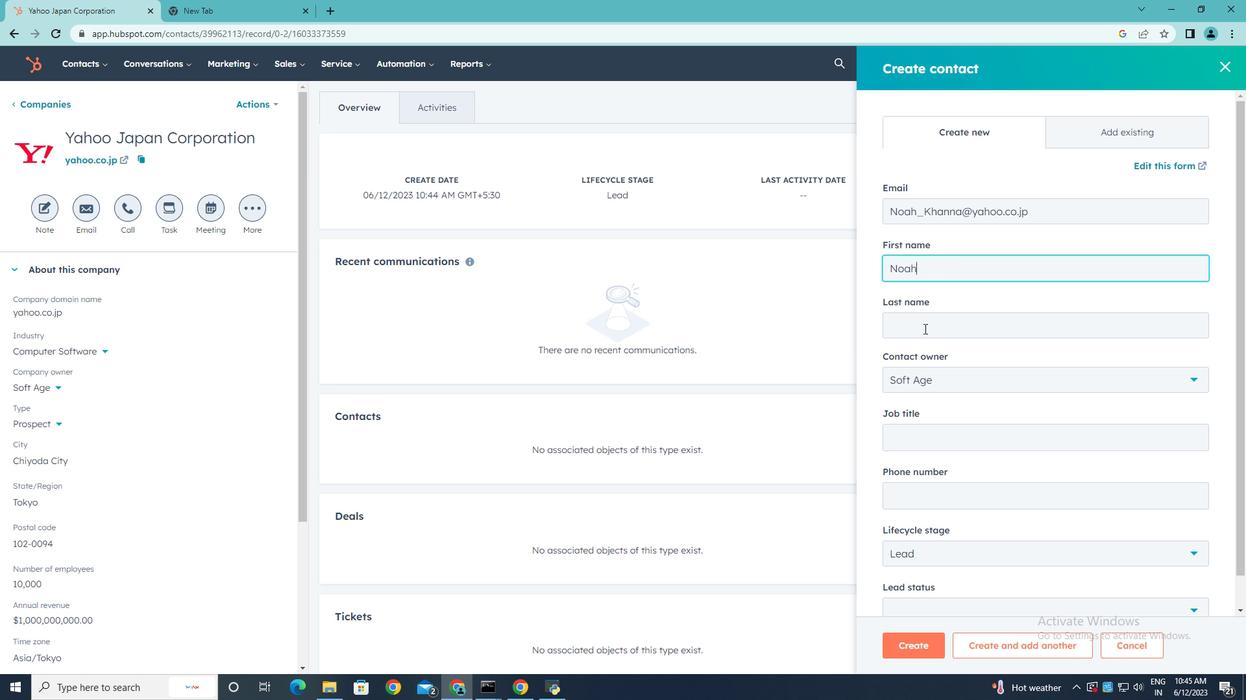 
Action: Key pressed <Key.shift>Khanna
Screenshot: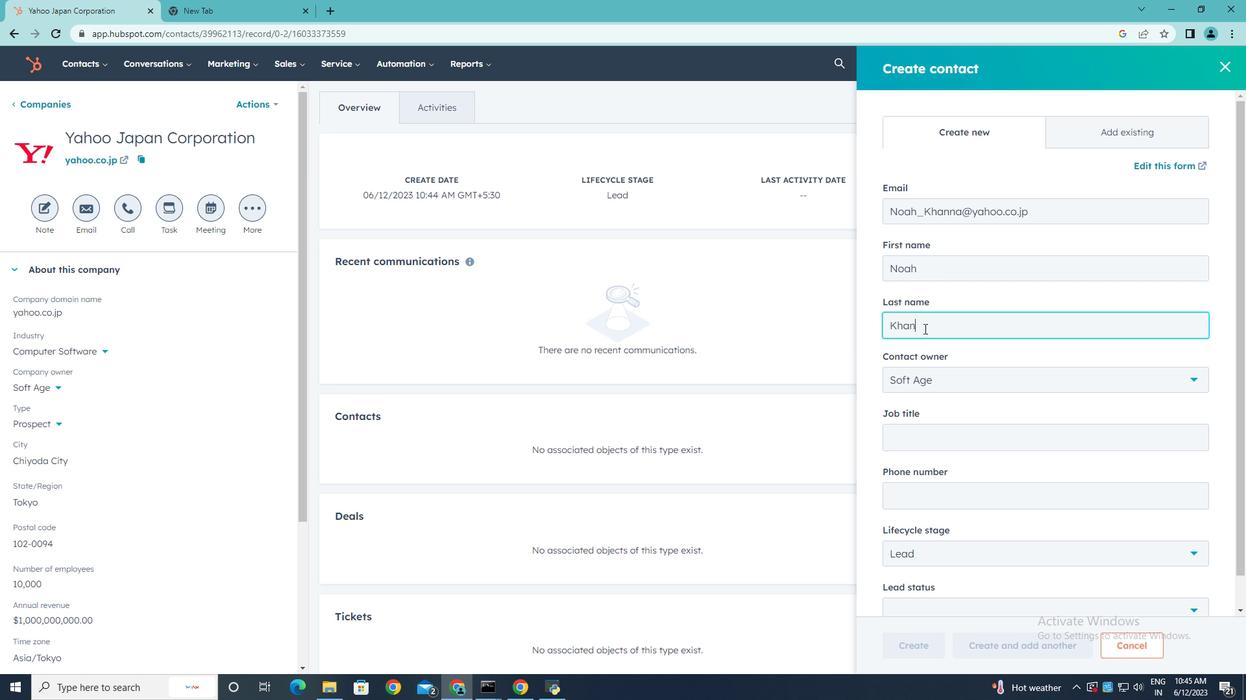 
Action: Mouse moved to (1175, 441)
Screenshot: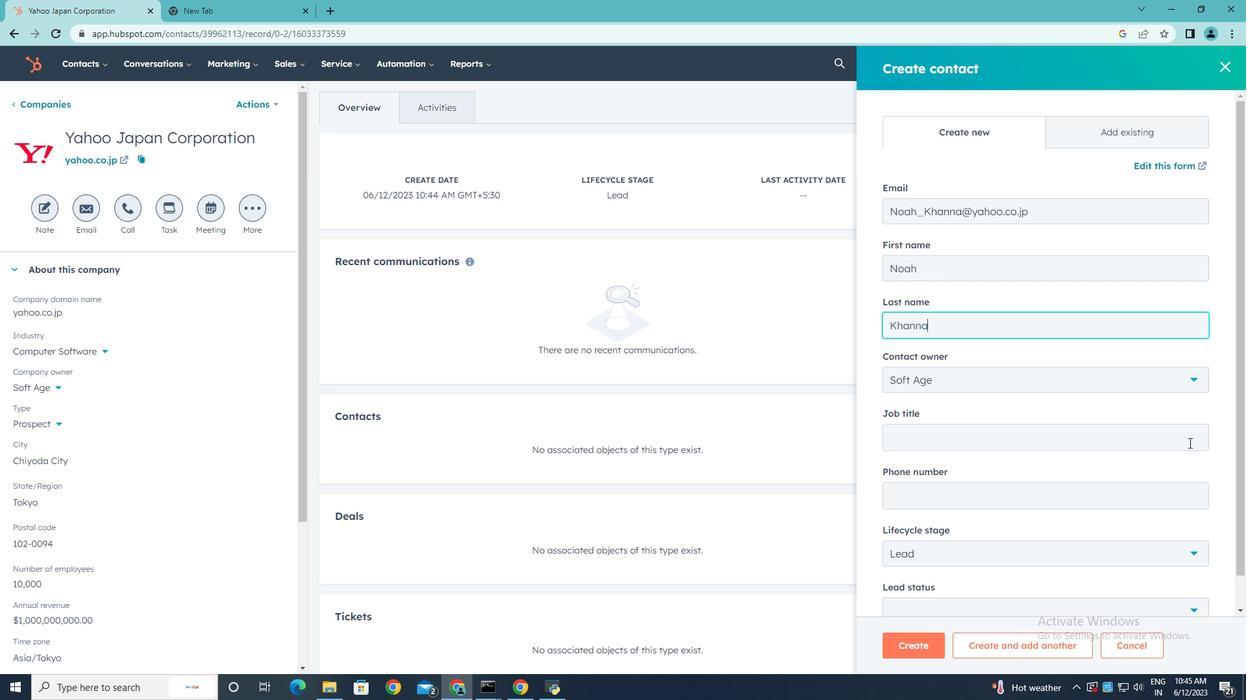 
Action: Mouse pressed left at (1175, 441)
Screenshot: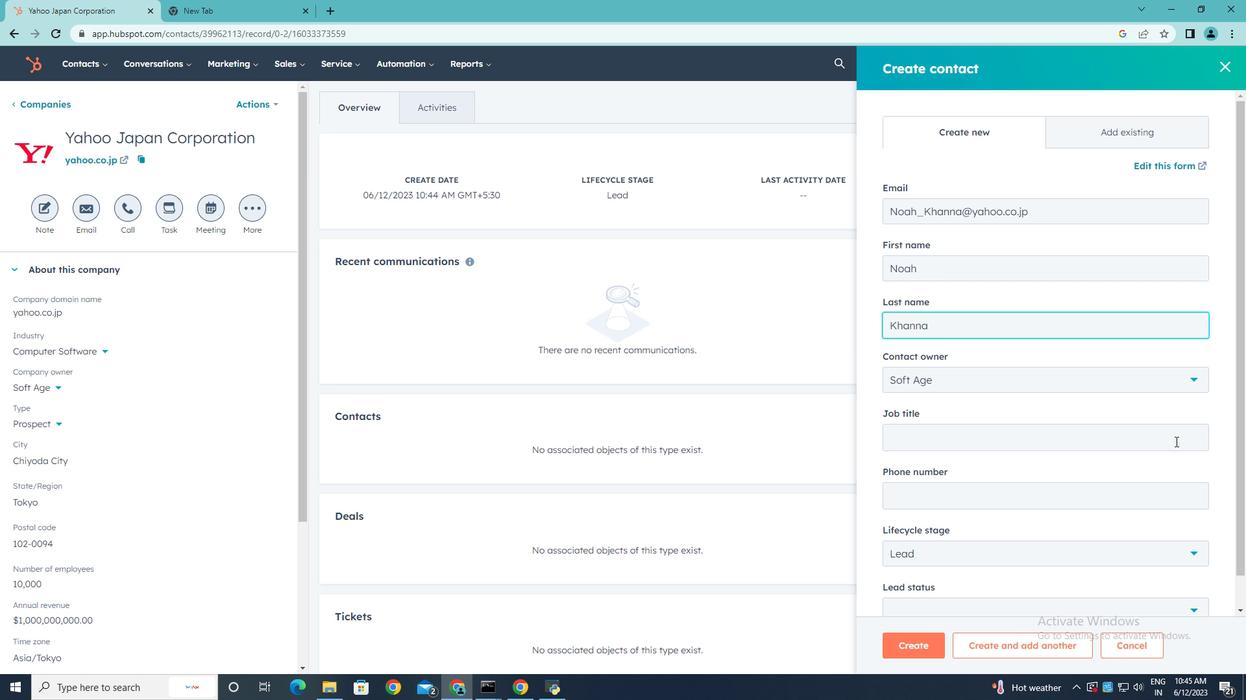 
Action: Key pressed <Key.shift>Sales<Key.space><Key.shift><Key.shift><Key.shift><Key.shift><Key.shift><Key.shift>Manager
Screenshot: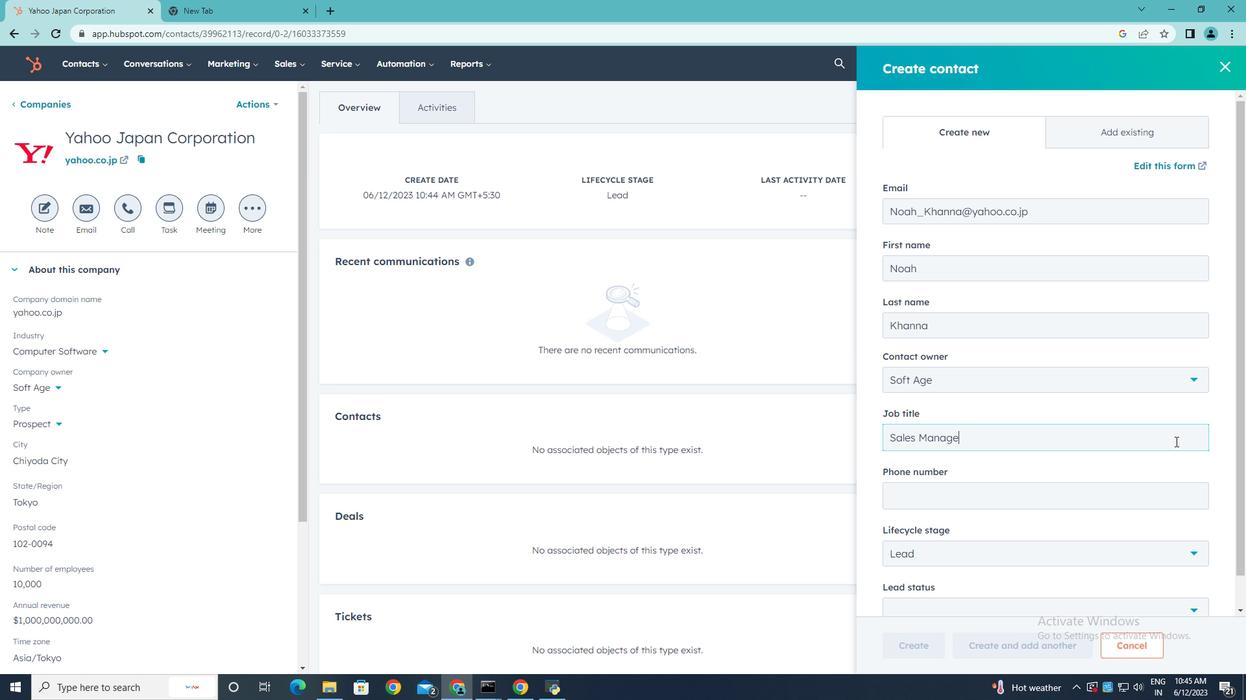 
Action: Mouse moved to (1037, 492)
Screenshot: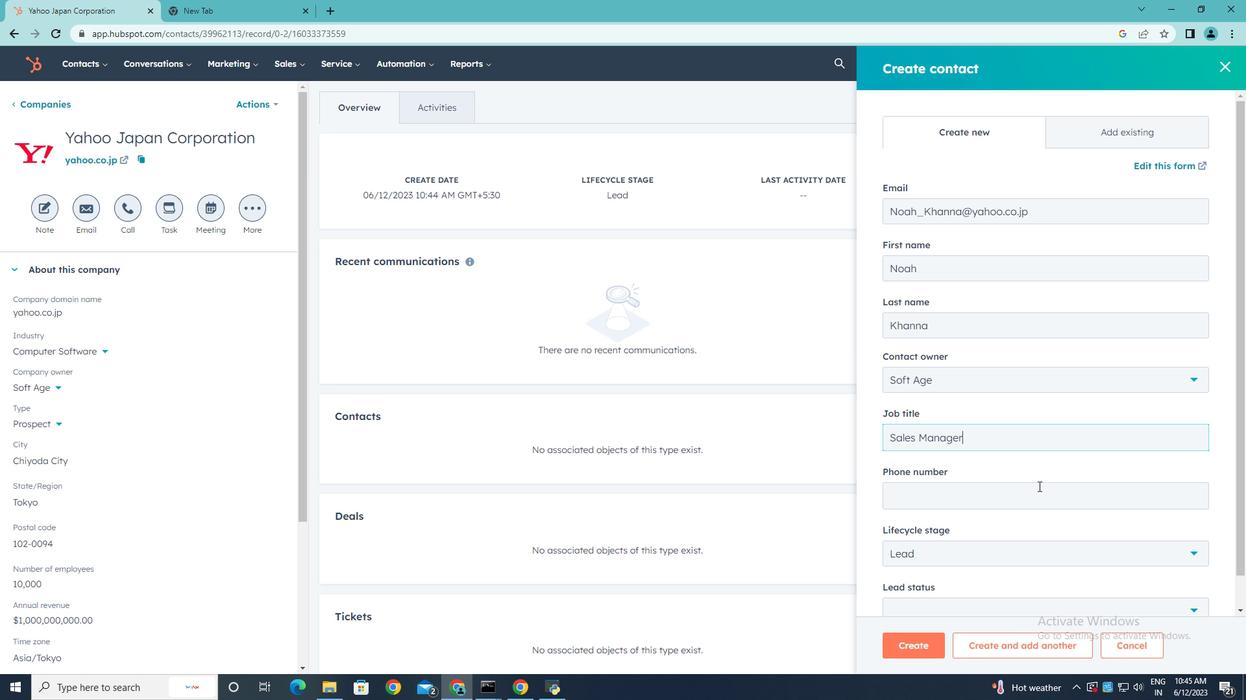 
Action: Mouse pressed left at (1037, 492)
Screenshot: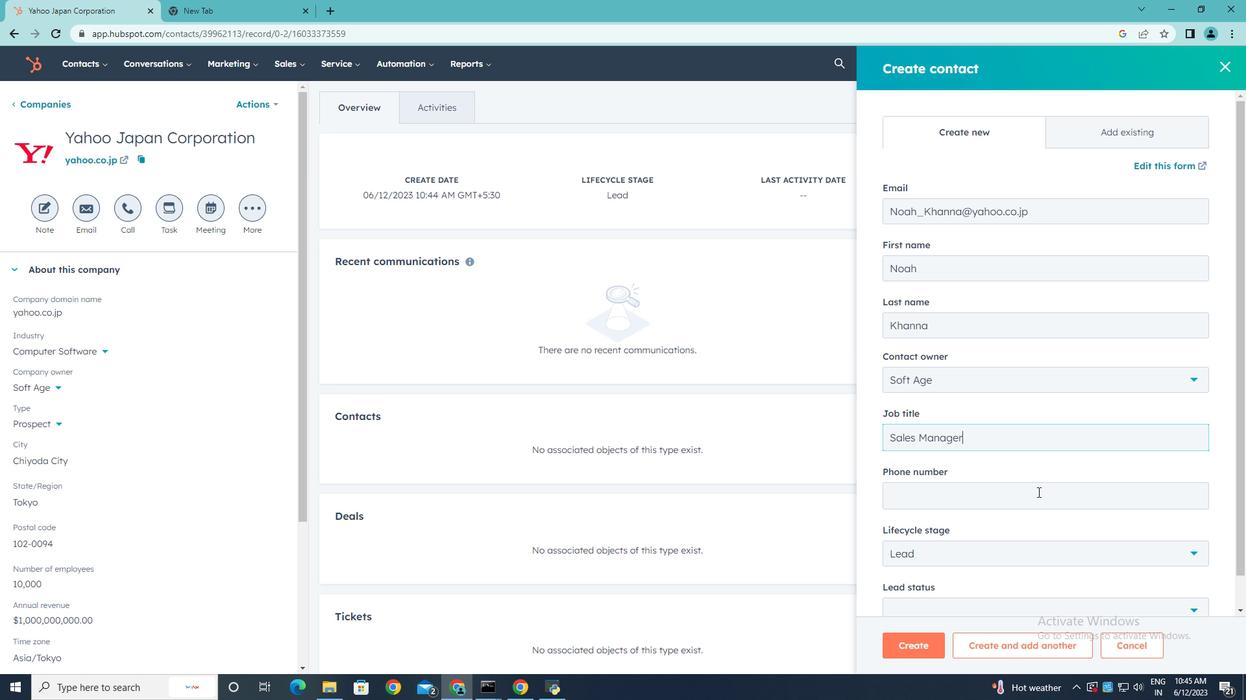 
Action: Key pressed 8015559015
Screenshot: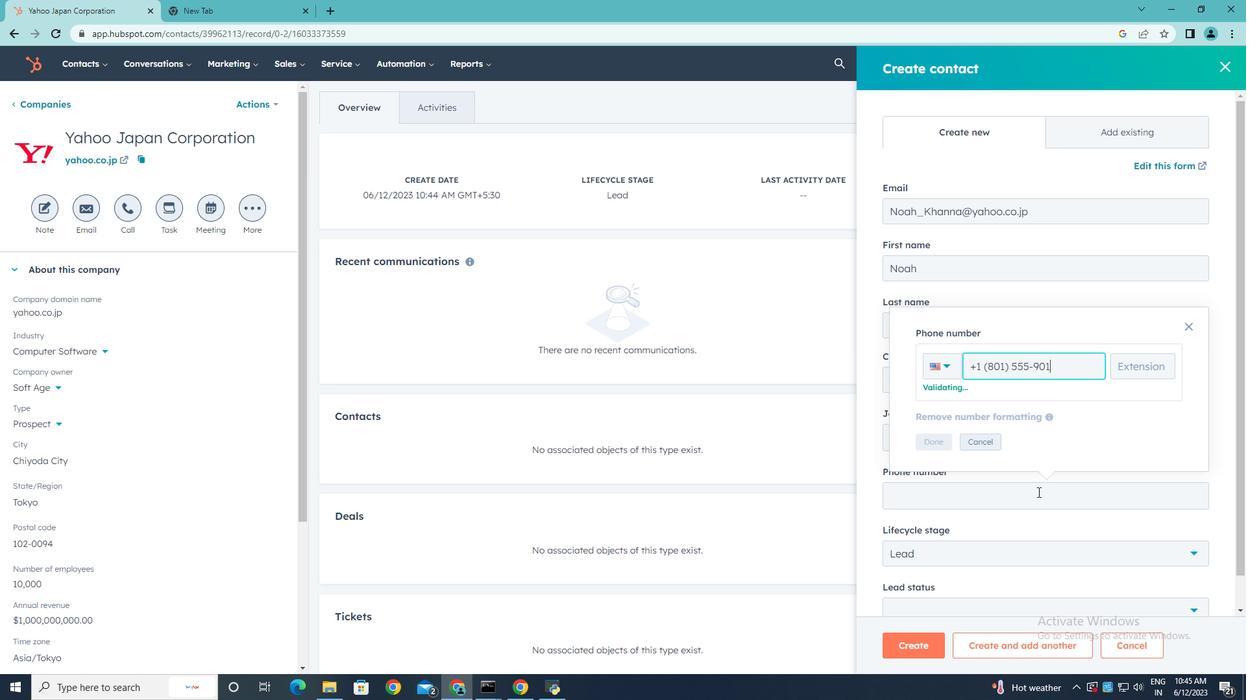 
Action: Mouse moved to (933, 441)
Screenshot: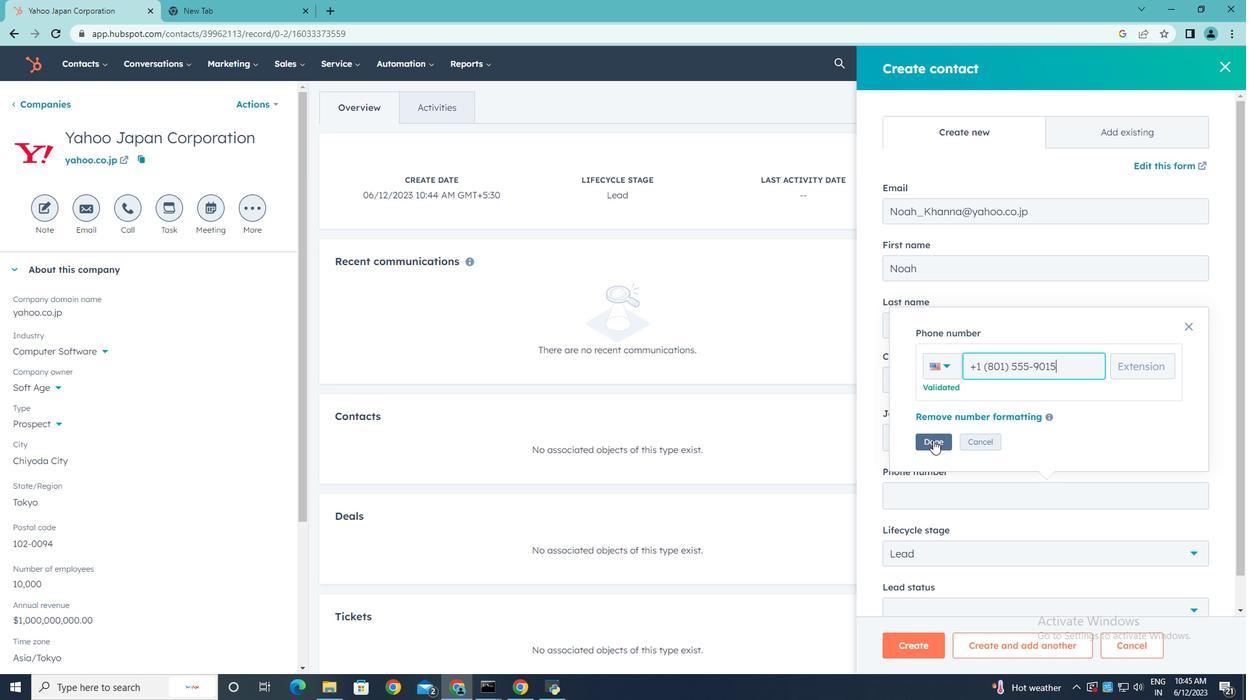 
Action: Mouse pressed left at (933, 441)
Screenshot: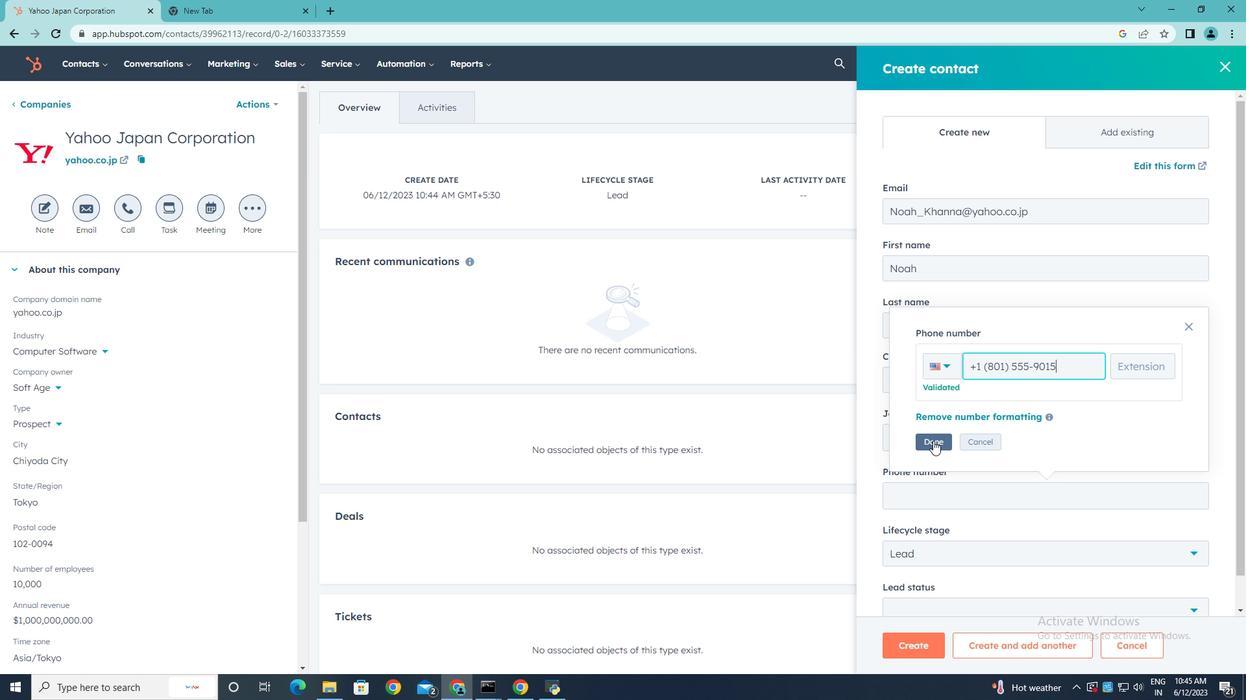 
Action: Mouse scrolled (933, 440) with delta (0, 0)
Screenshot: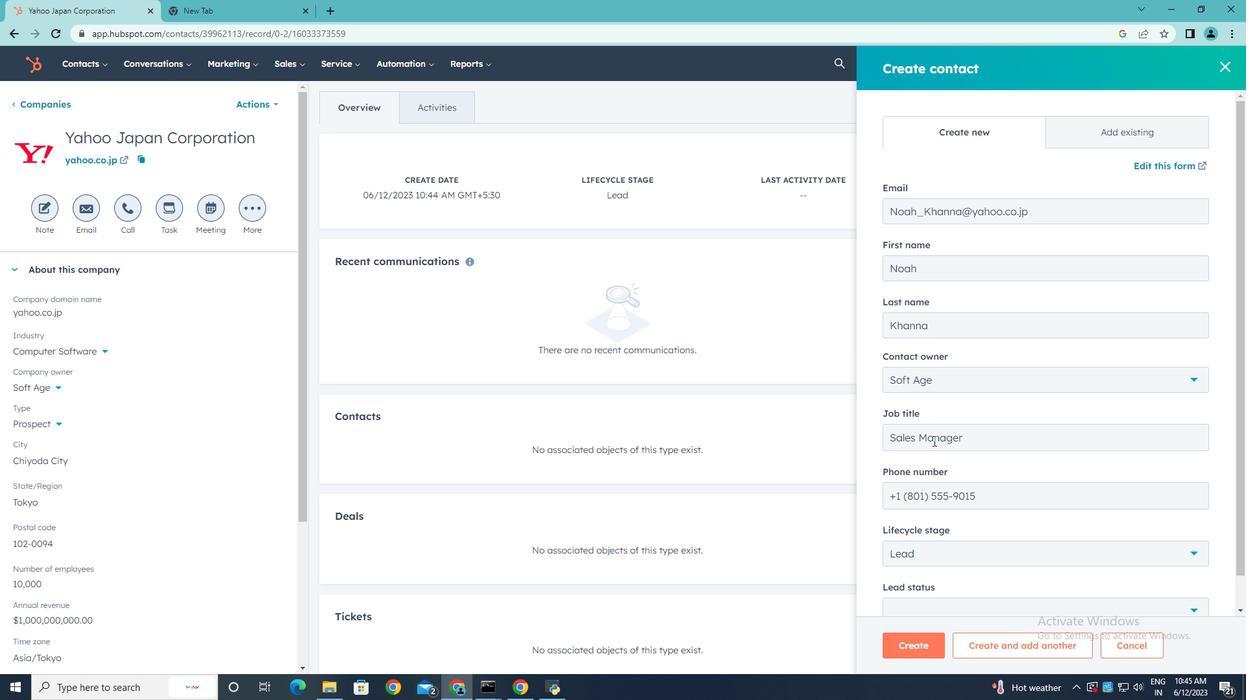 
Action: Mouse scrolled (933, 440) with delta (0, 0)
Screenshot: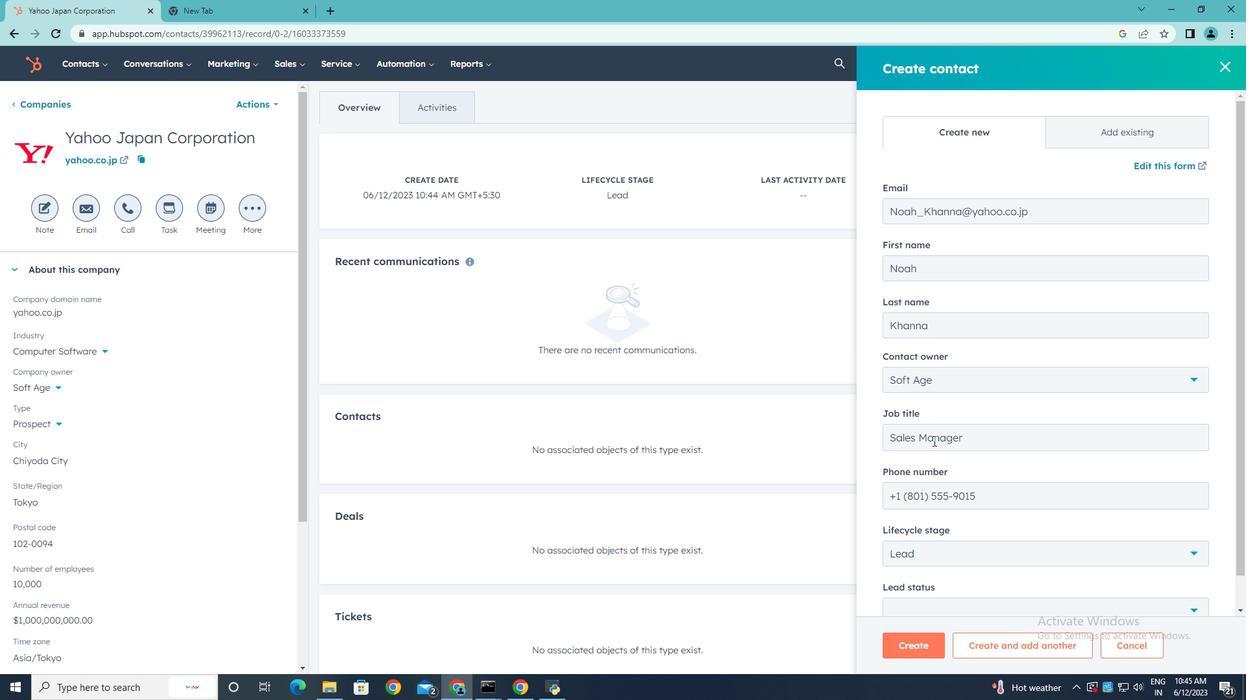 
Action: Mouse scrolled (933, 440) with delta (0, 0)
Screenshot: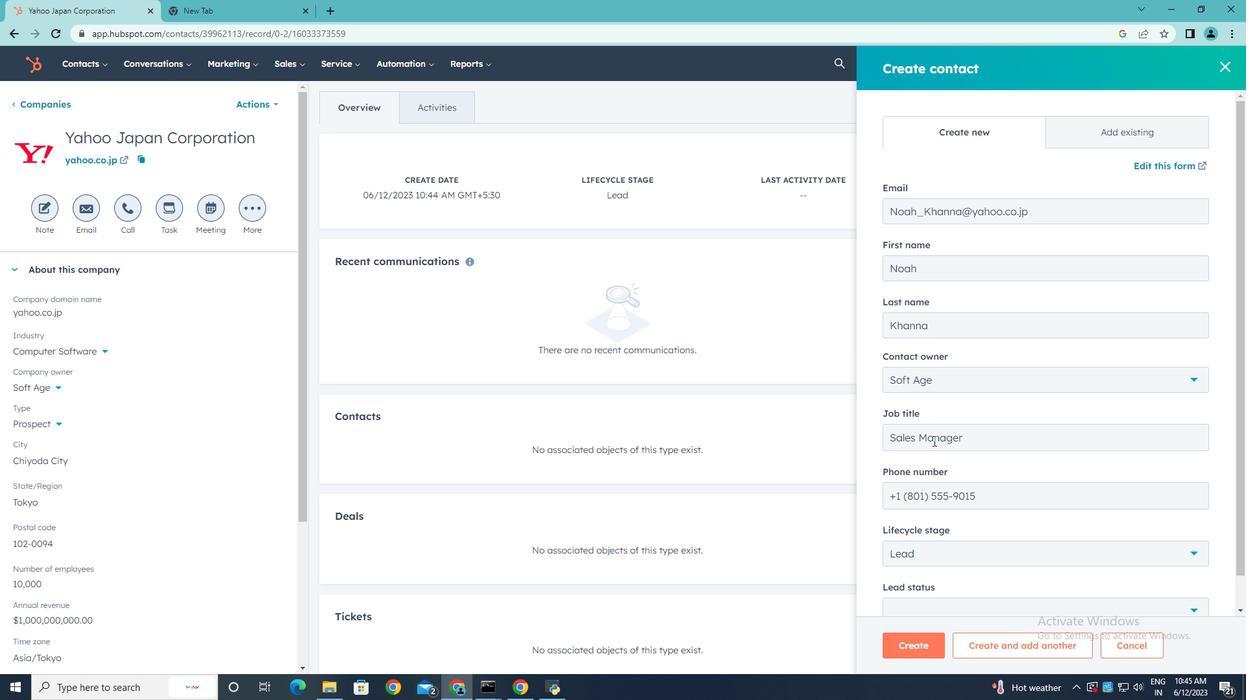 
Action: Mouse moved to (1194, 521)
Screenshot: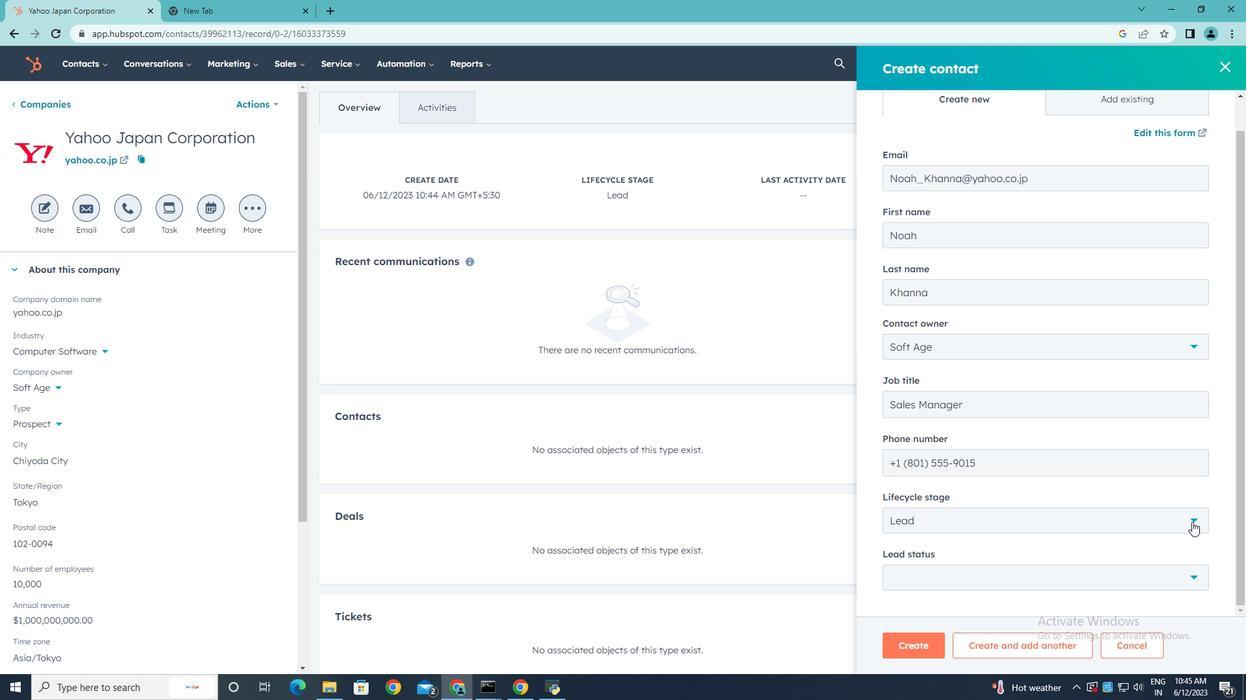 
Action: Mouse pressed left at (1194, 521)
Screenshot: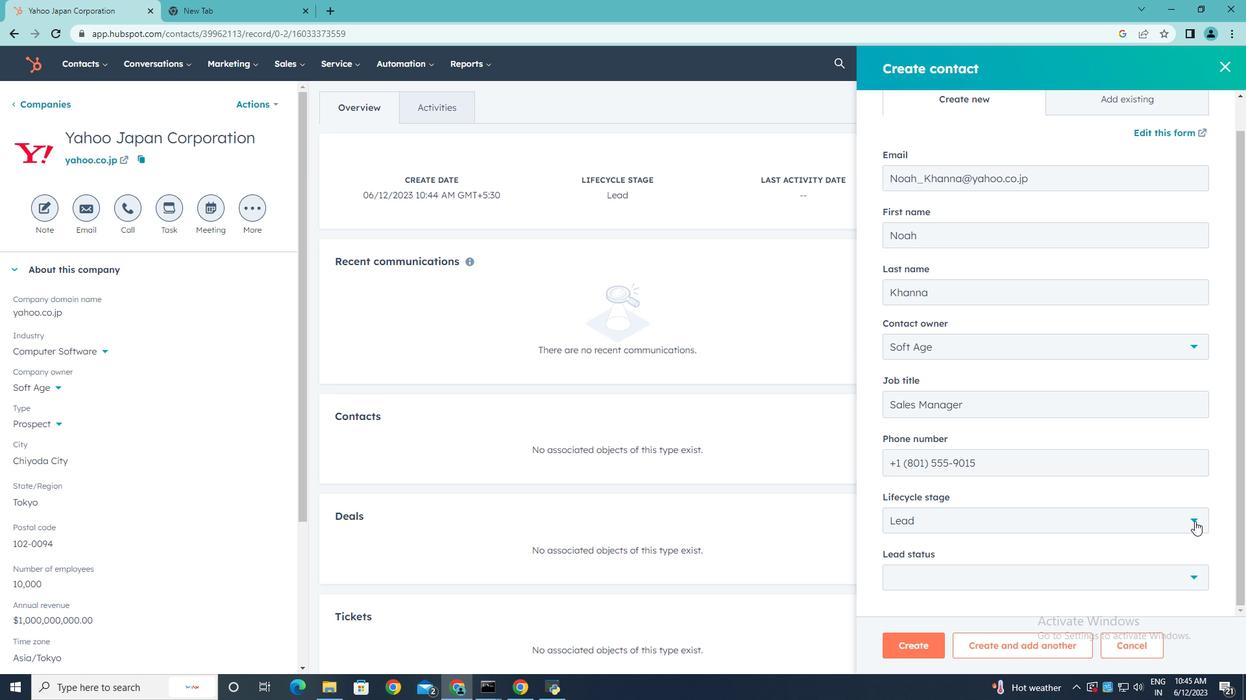 
Action: Mouse moved to (1111, 406)
Screenshot: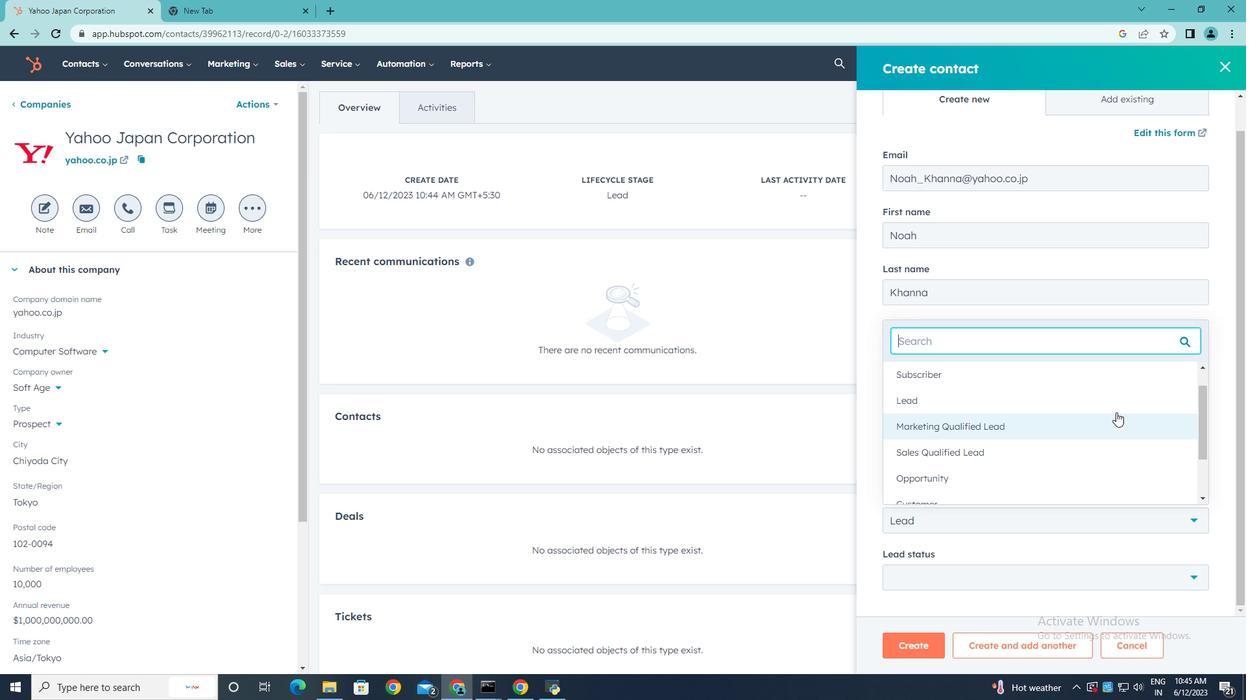 
Action: Mouse pressed left at (1111, 406)
Screenshot: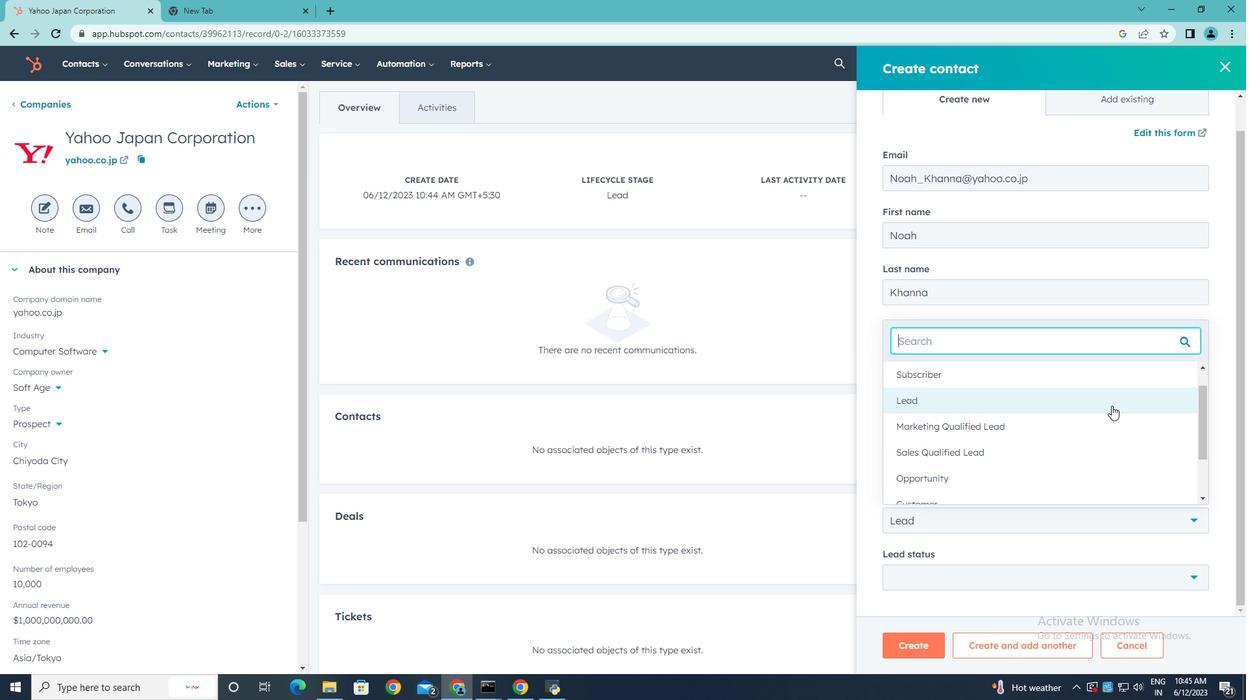 
Action: Mouse moved to (1129, 515)
Screenshot: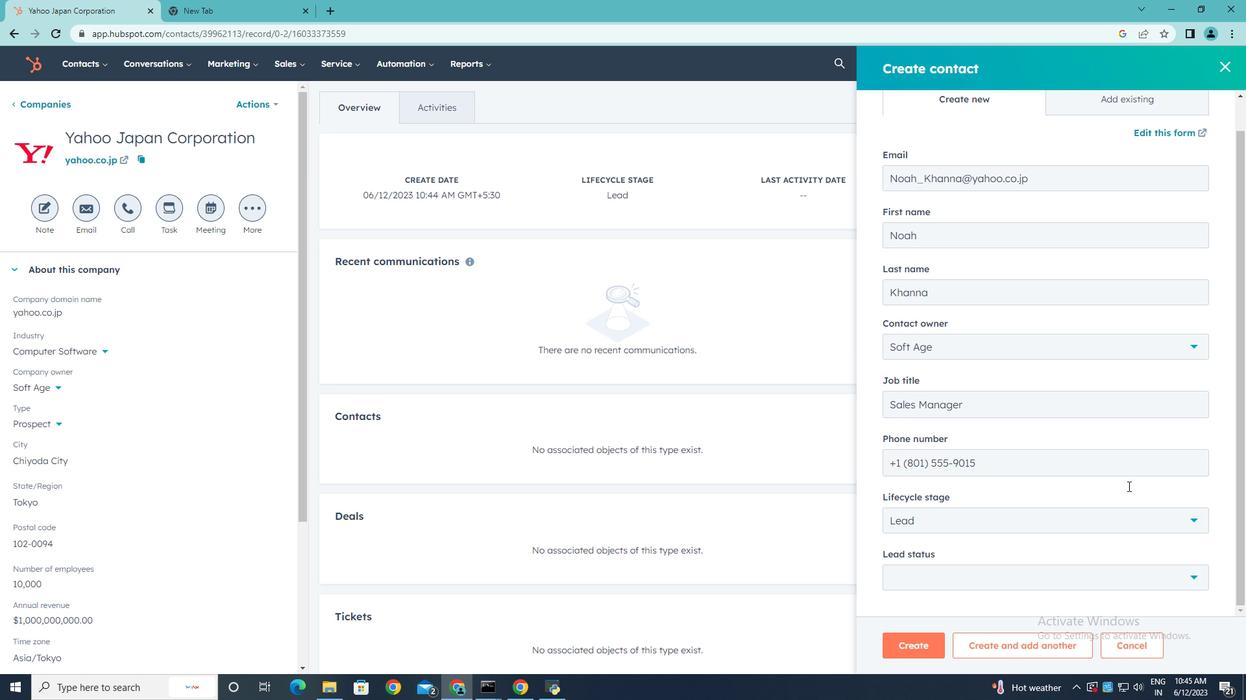 
Action: Mouse scrolled (1129, 514) with delta (0, 0)
Screenshot: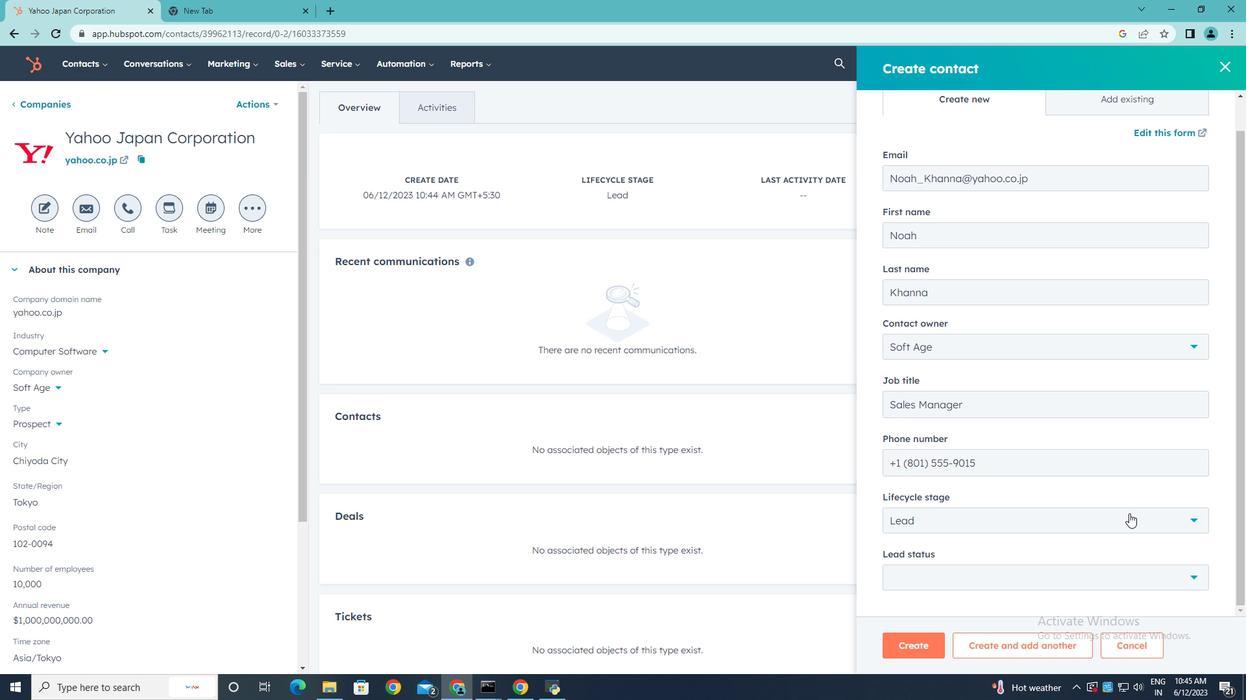 
Action: Mouse scrolled (1129, 514) with delta (0, 0)
Screenshot: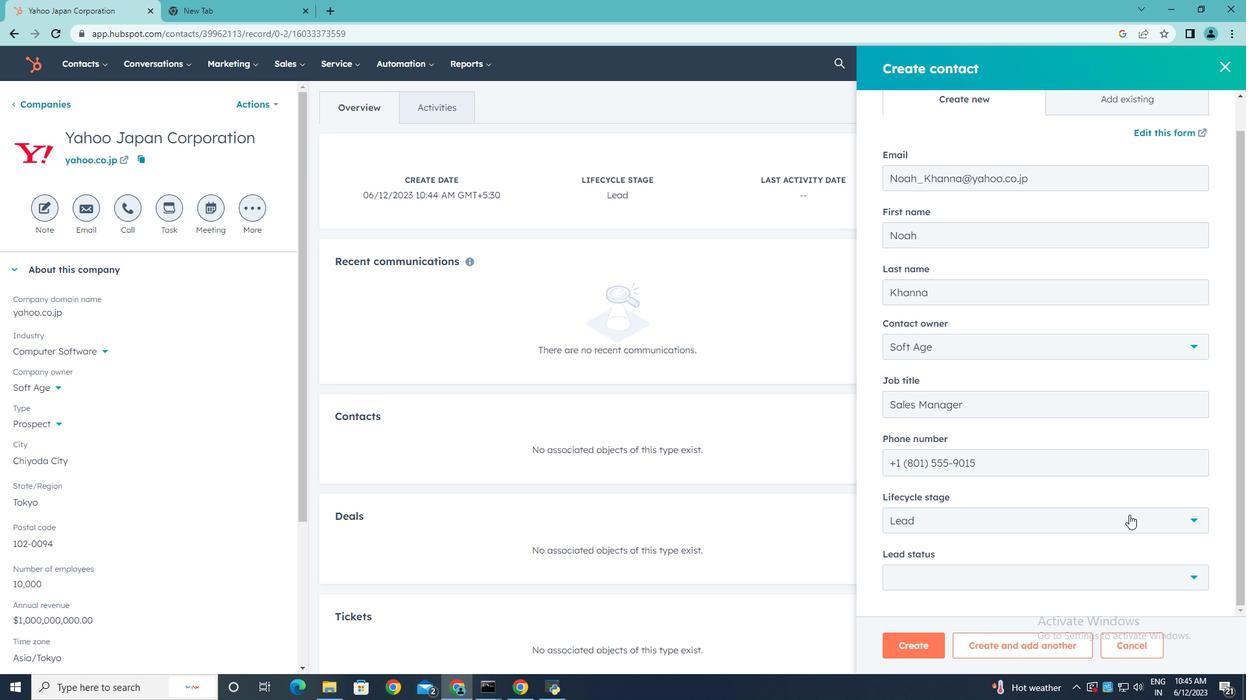 
Action: Mouse moved to (1196, 578)
Screenshot: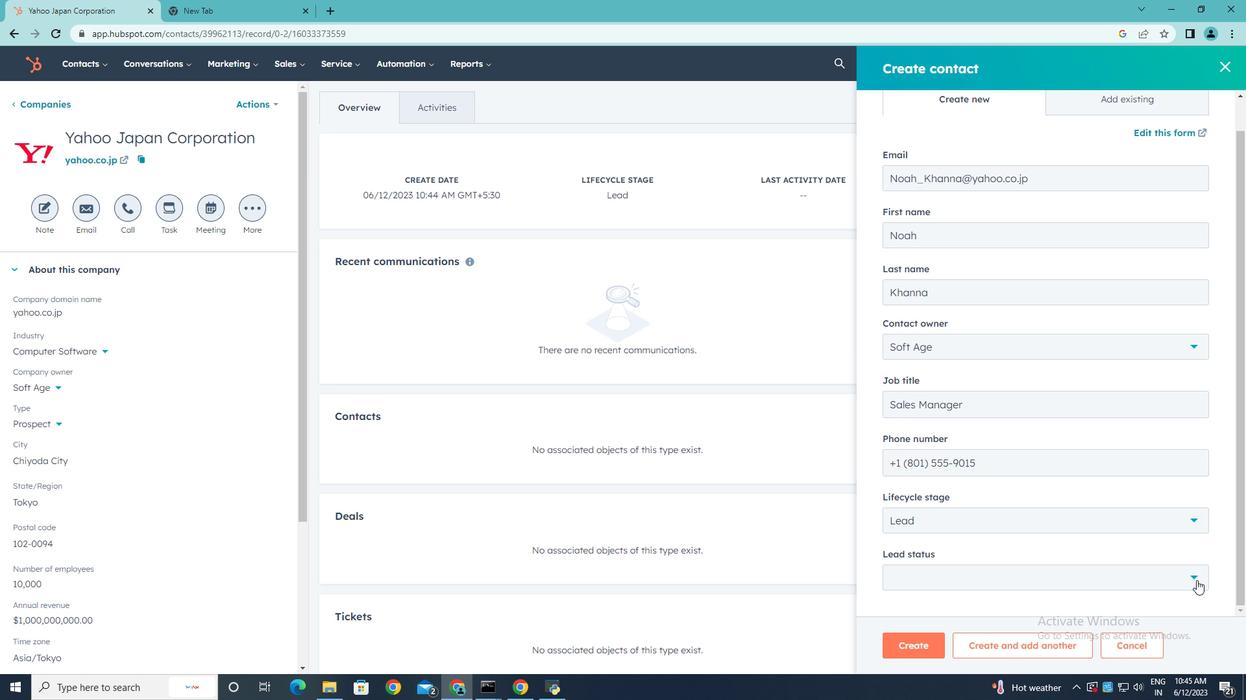 
Action: Mouse pressed left at (1196, 578)
Screenshot: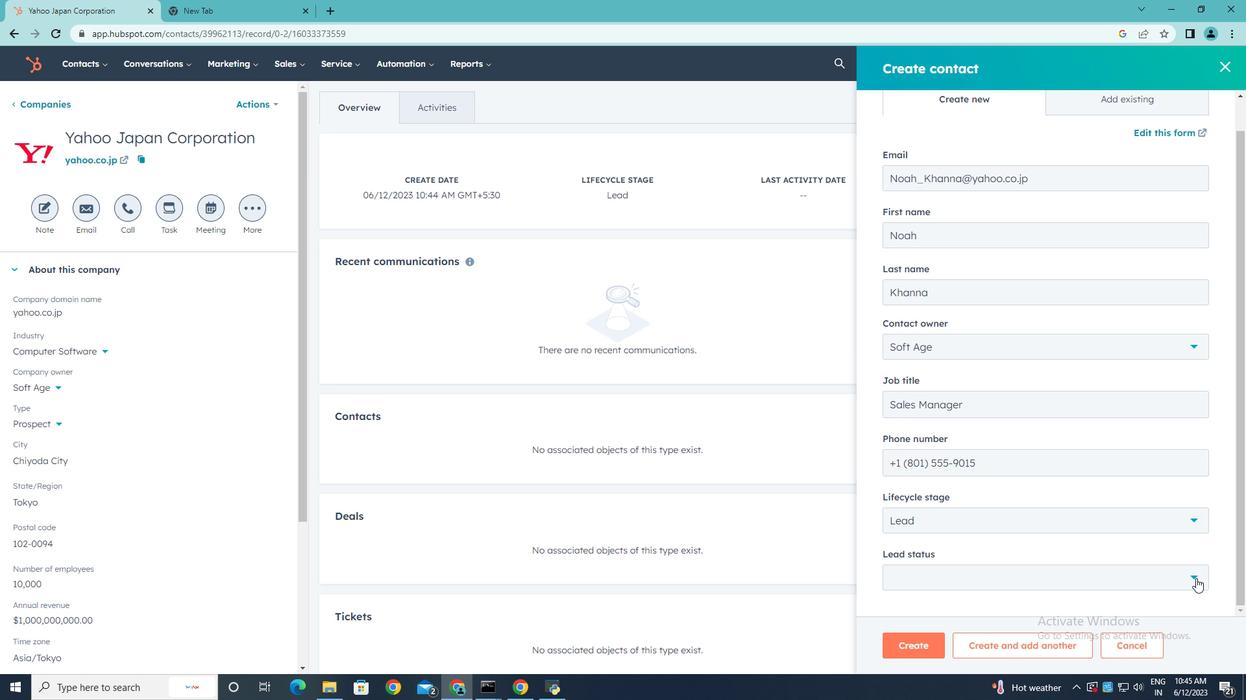
Action: Mouse moved to (1046, 489)
Screenshot: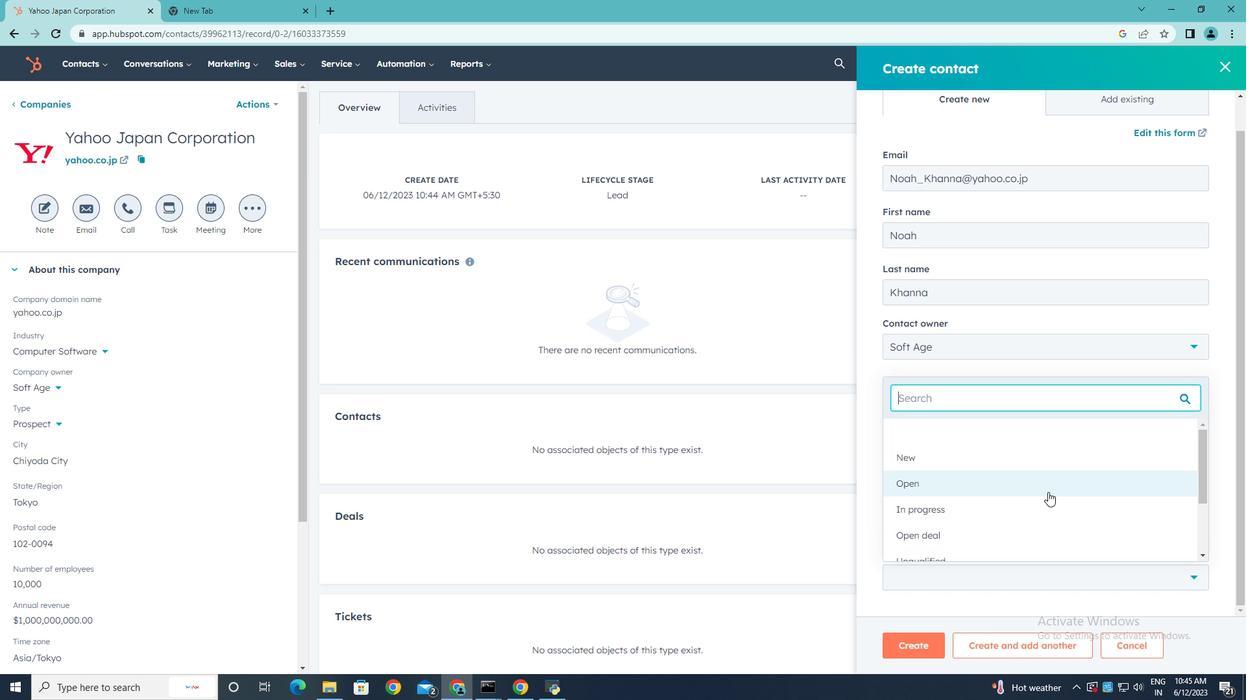 
Action: Mouse pressed left at (1046, 489)
Screenshot: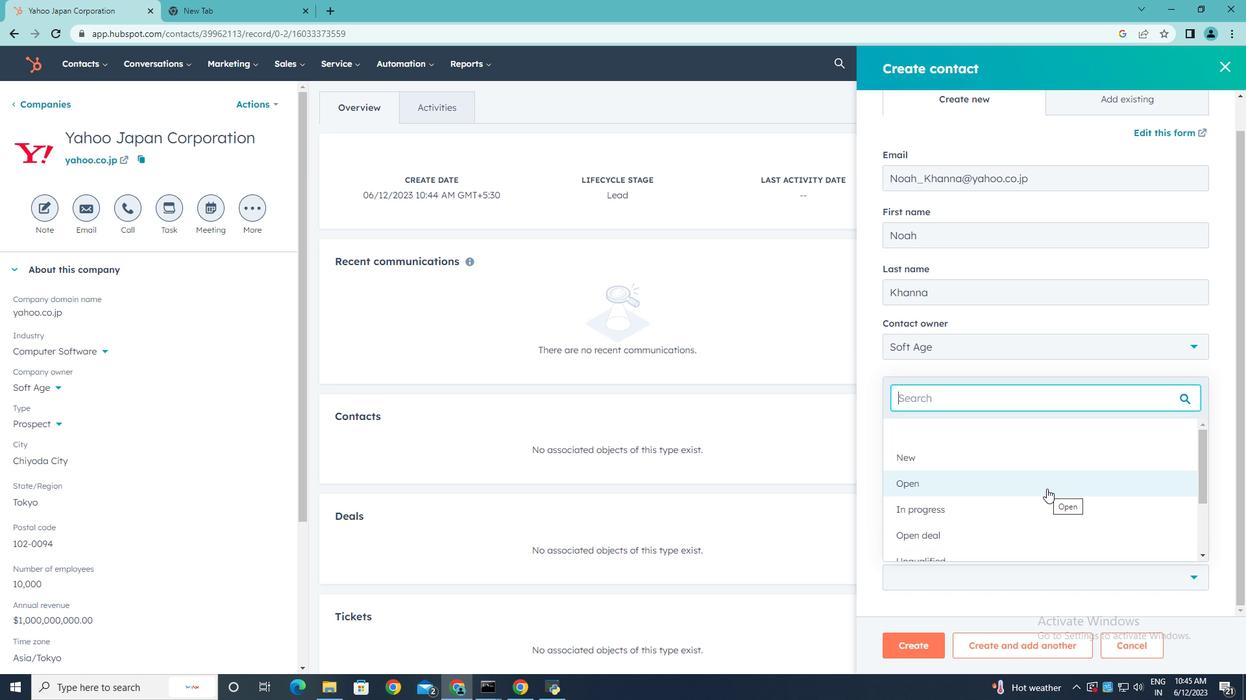 
Action: Mouse scrolled (1046, 488) with delta (0, 0)
Screenshot: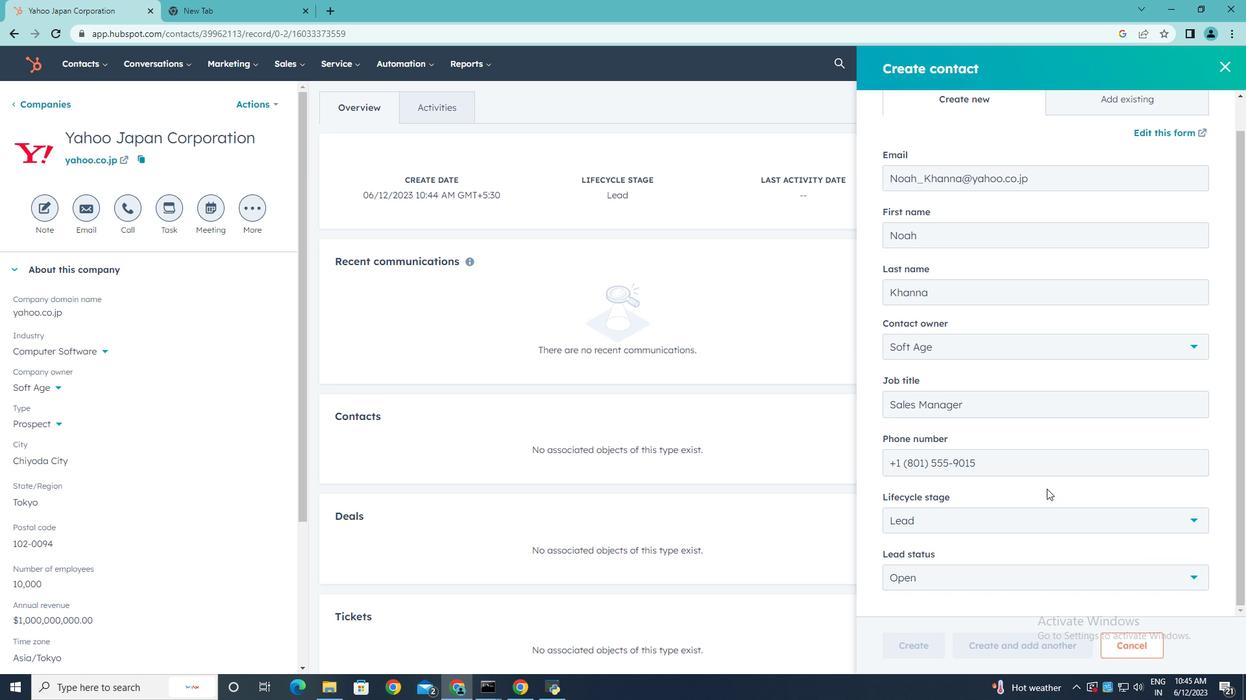 
Action: Mouse scrolled (1046, 488) with delta (0, 0)
Screenshot: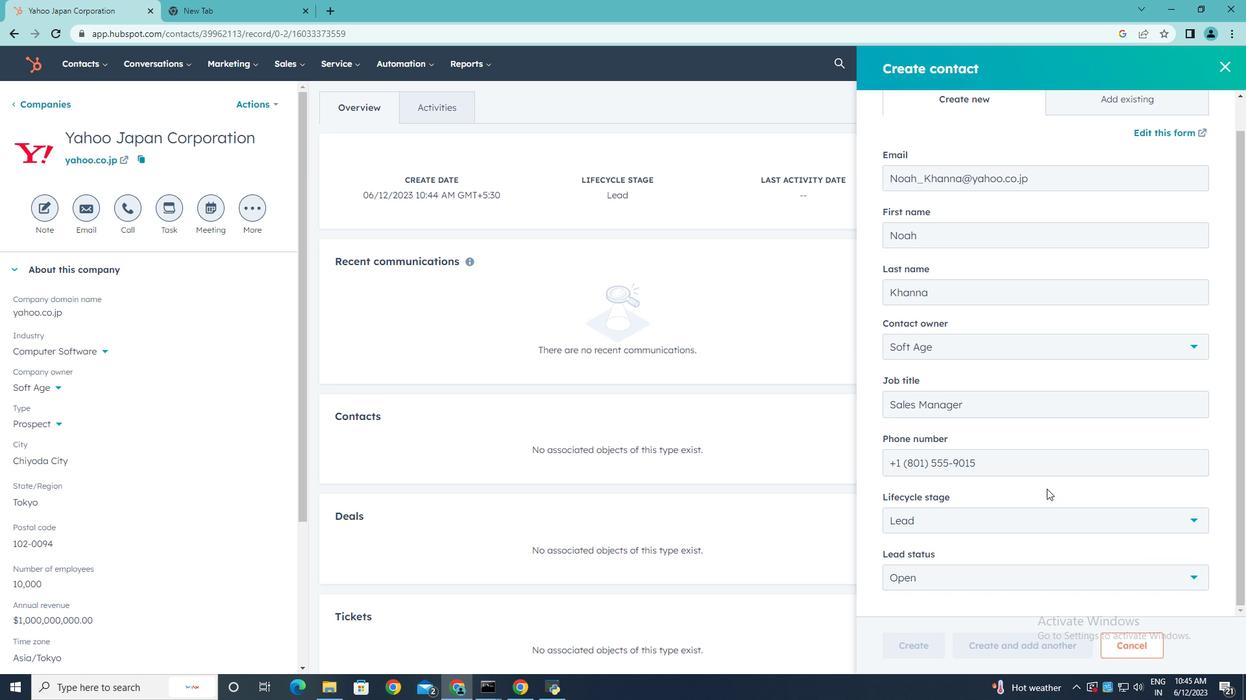 
Action: Mouse scrolled (1046, 488) with delta (0, 0)
Screenshot: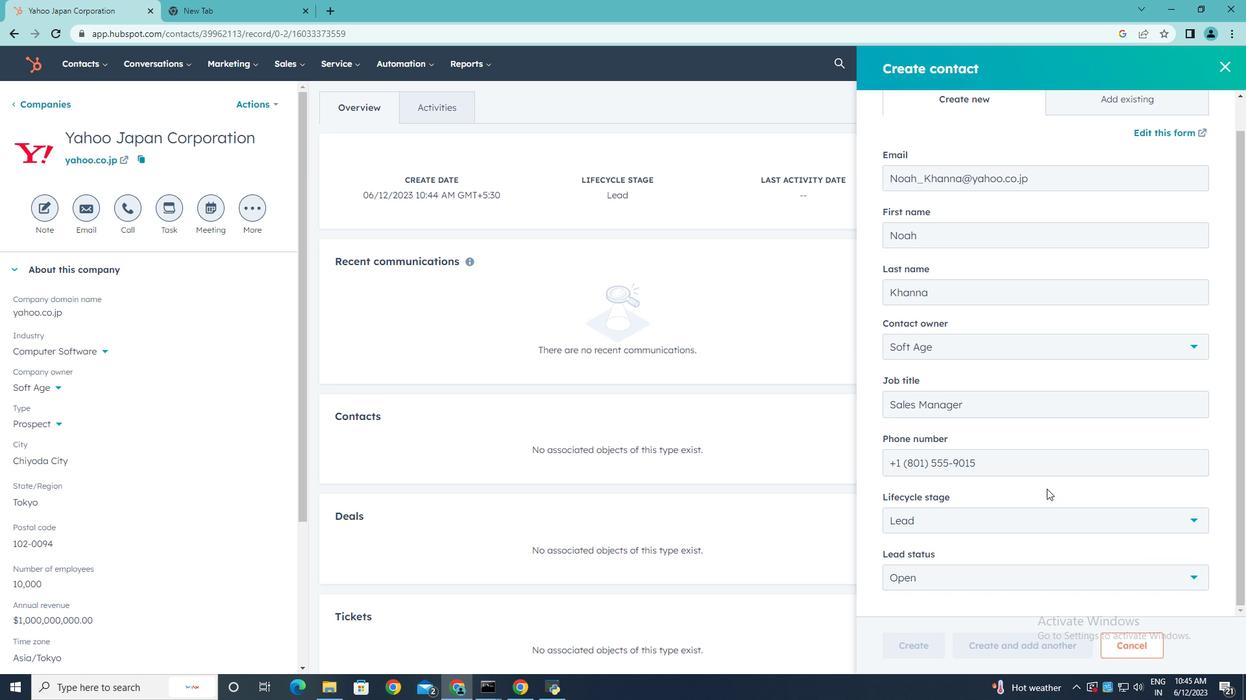 
Action: Mouse scrolled (1046, 488) with delta (0, 0)
Screenshot: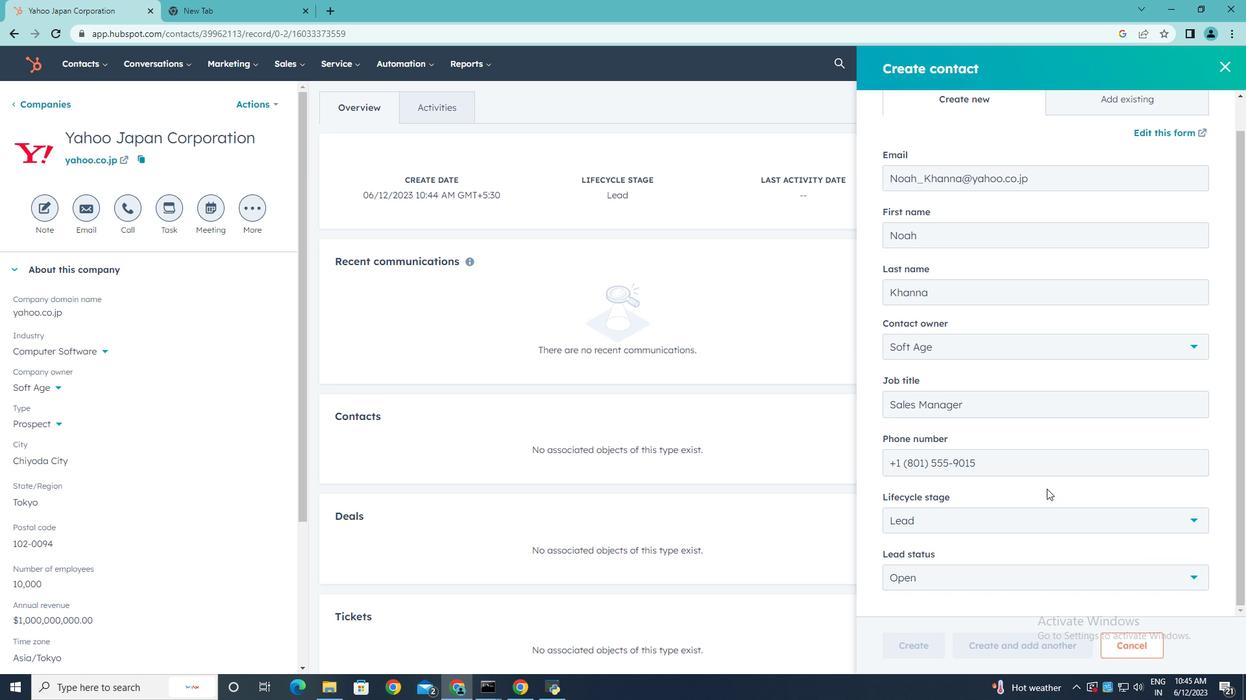 
Action: Mouse moved to (918, 642)
Screenshot: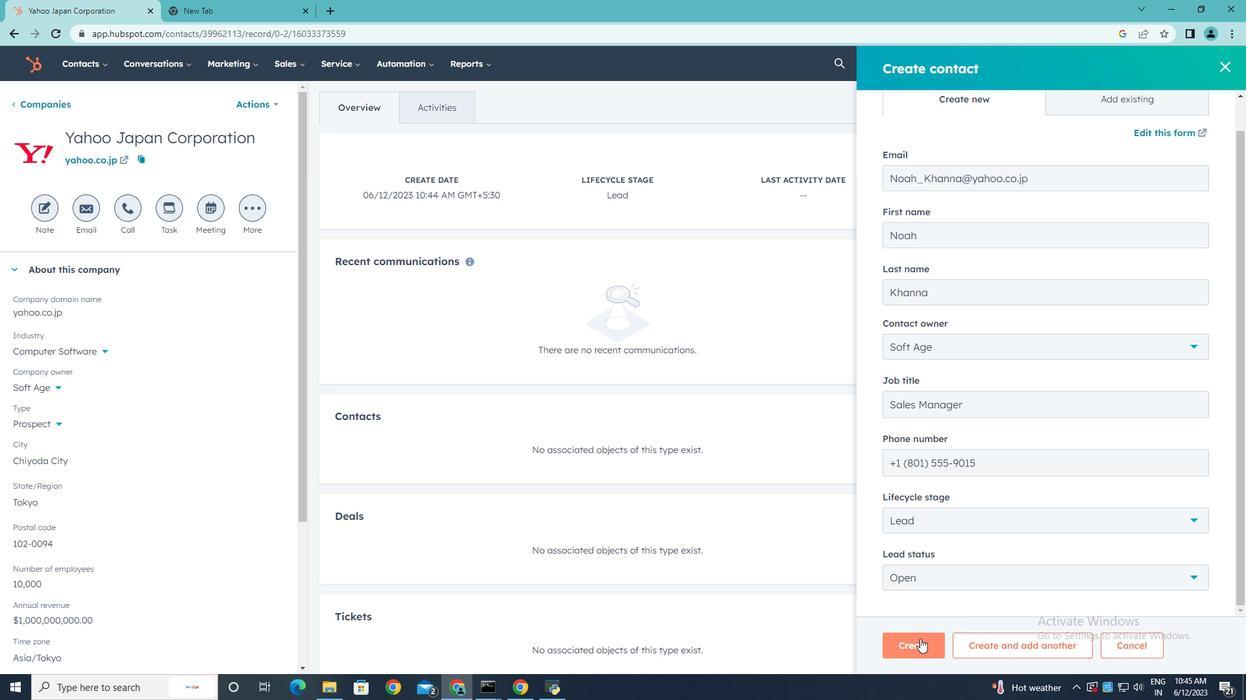
Action: Mouse pressed left at (918, 642)
Screenshot: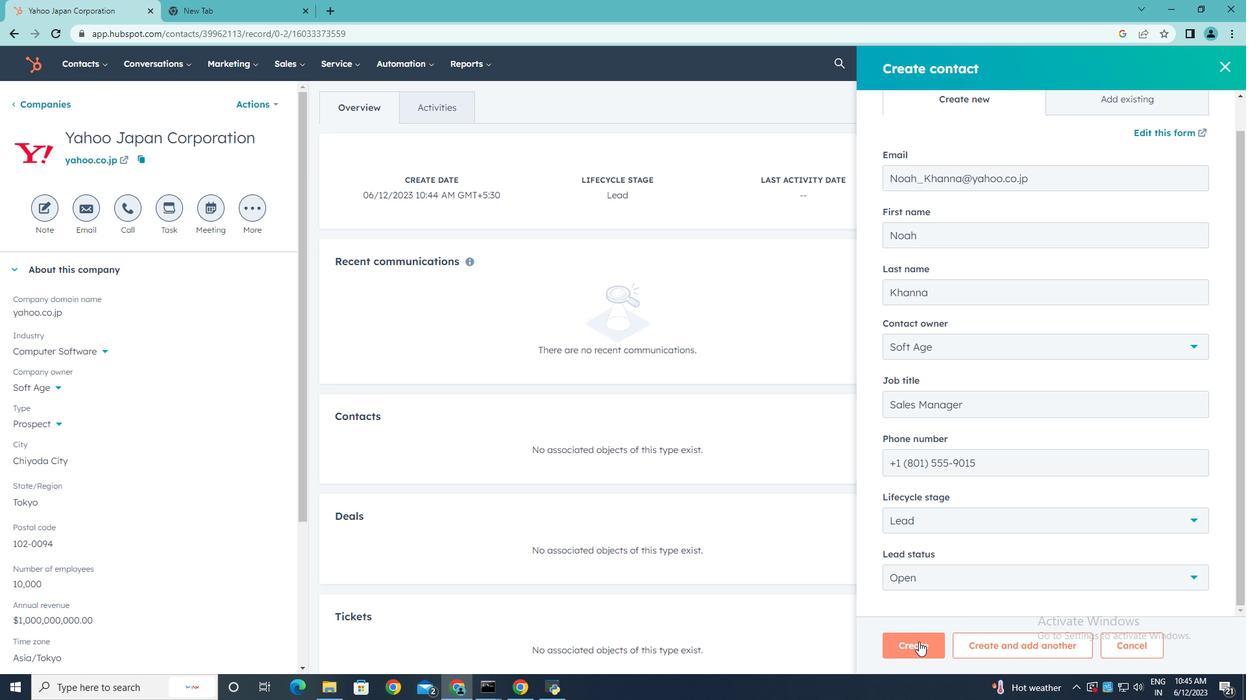 
Action: Mouse moved to (878, 231)
Screenshot: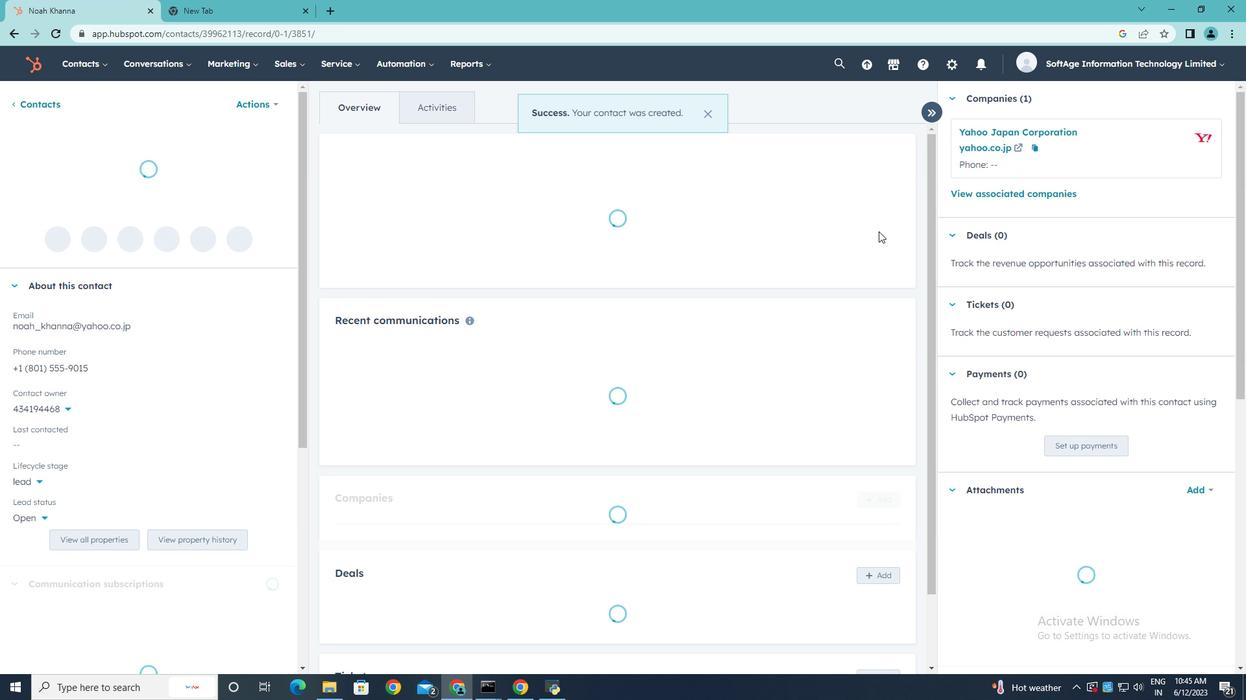 
